 Task: Create new Company, with domain: 'iloveny.com' and type: 'Other'. Add new contact for this company, with mail Id: 'Jaya21Stewart@iloveny.com', First Name: Jaya, Last name:  Stewart, Job Title: 'Network Administrator', Phone Number: '(202) 555-6794'. Change life cycle stage to  Lead and lead status to  Open. Logged in from softage.5@softage.net
Action: Mouse moved to (76, 55)
Screenshot: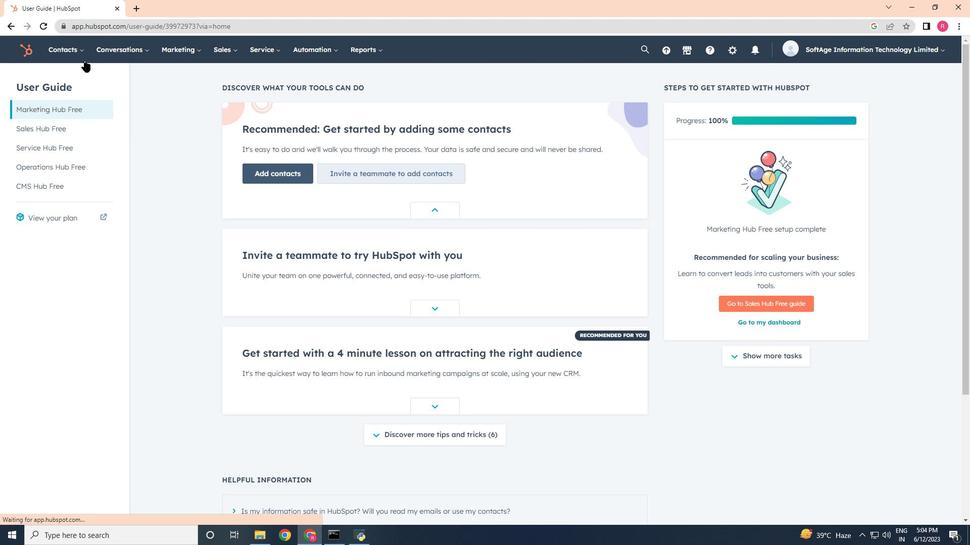 
Action: Mouse pressed left at (76, 55)
Screenshot: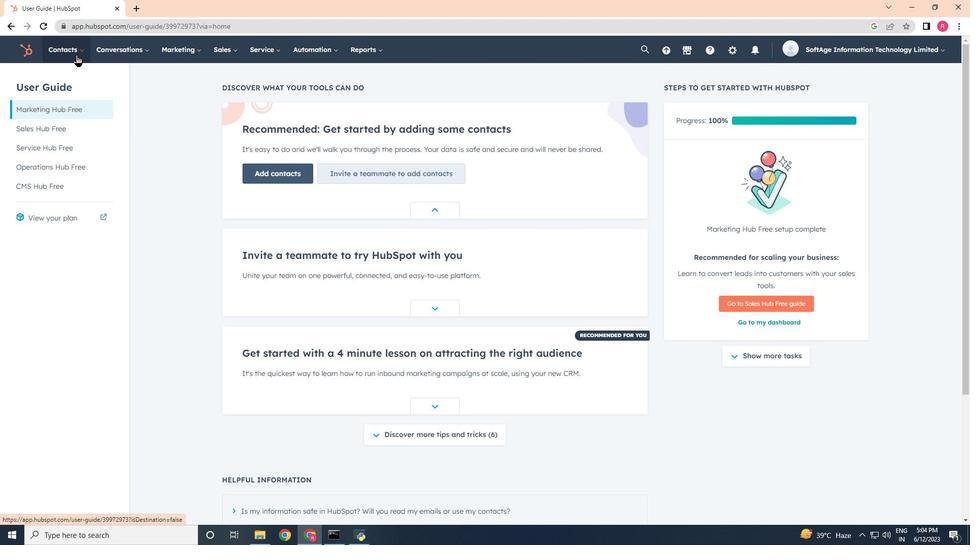 
Action: Mouse moved to (73, 99)
Screenshot: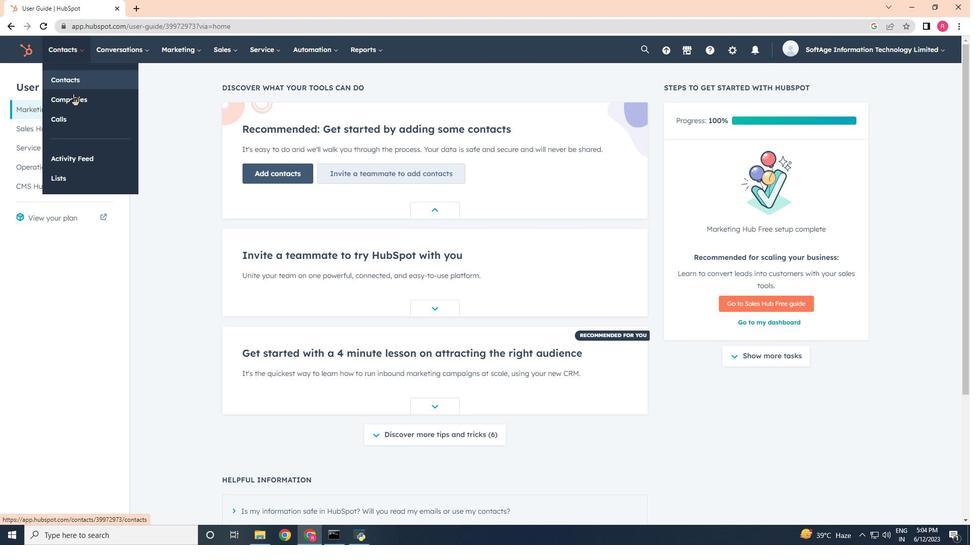 
Action: Mouse pressed left at (73, 99)
Screenshot: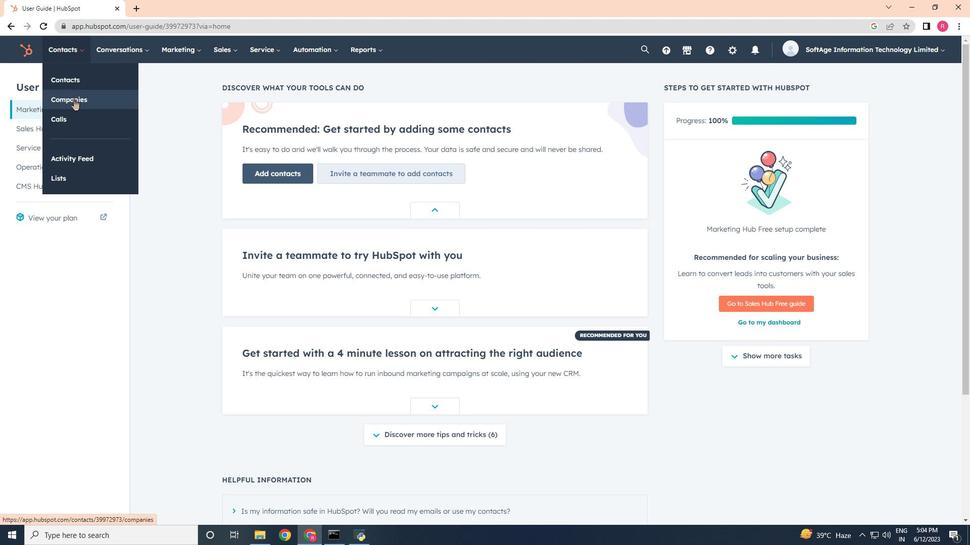 
Action: Mouse moved to (921, 83)
Screenshot: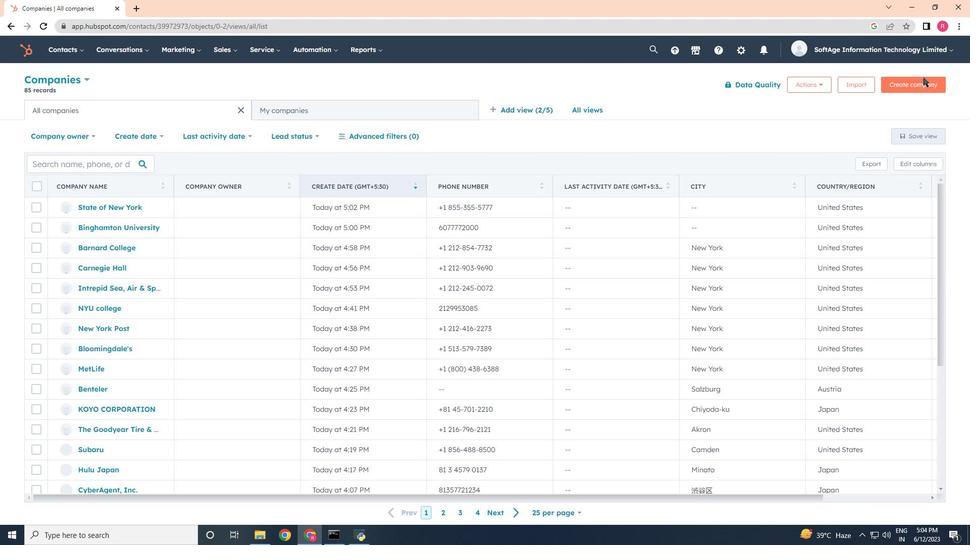 
Action: Mouse pressed left at (921, 83)
Screenshot: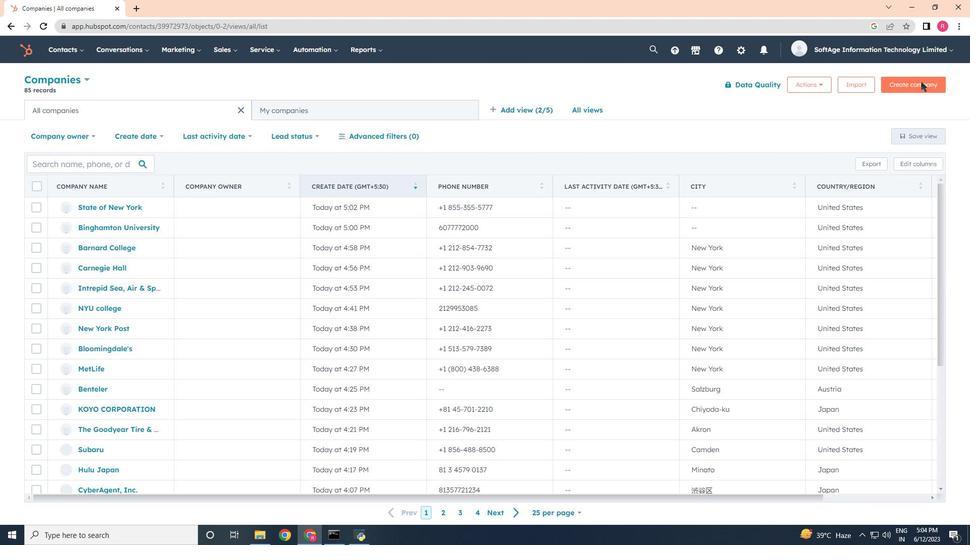 
Action: Mouse moved to (783, 134)
Screenshot: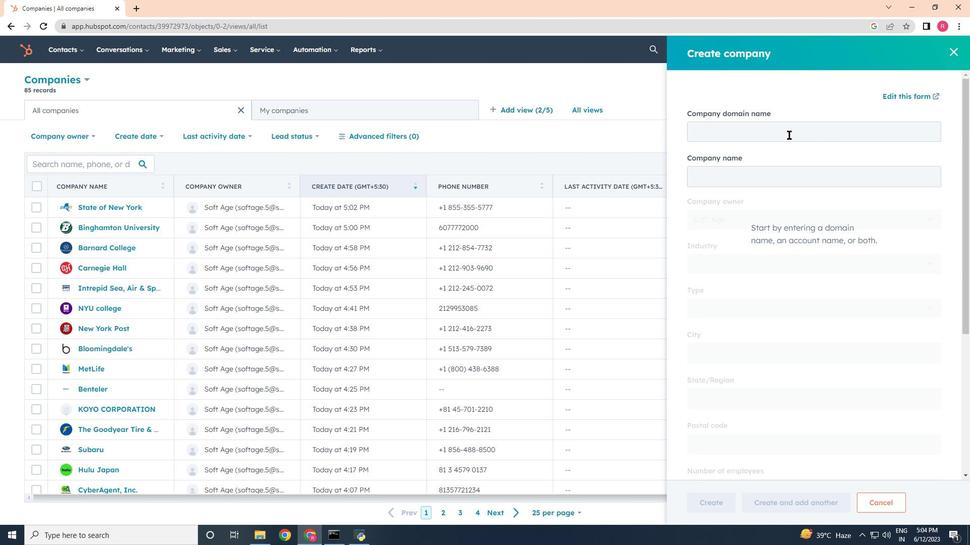 
Action: Mouse pressed left at (783, 134)
Screenshot: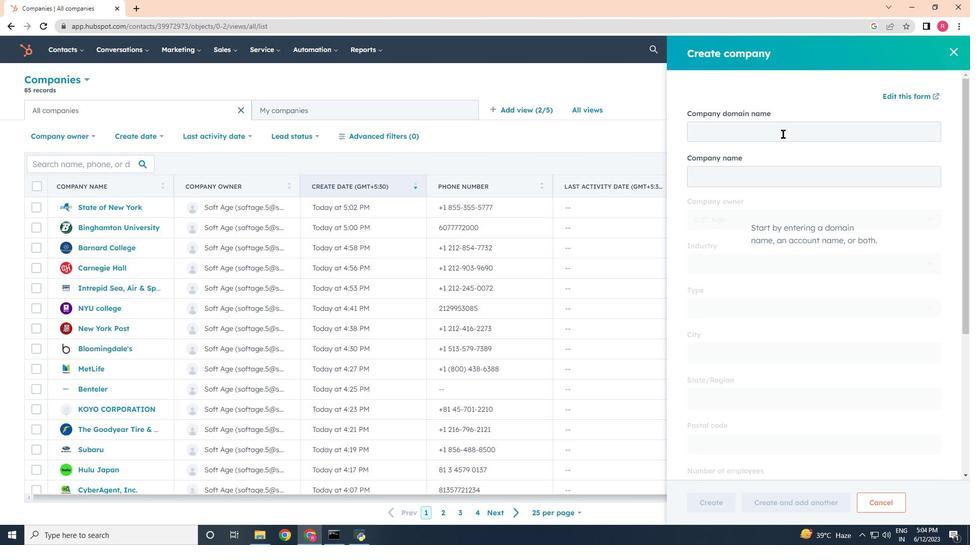 
Action: Key pressed iloveny.com
Screenshot: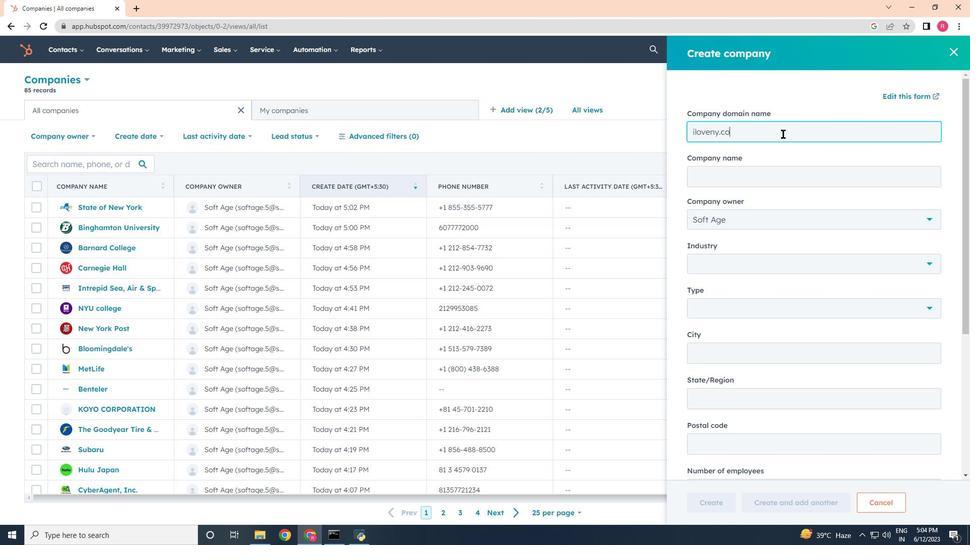 
Action: Mouse moved to (753, 306)
Screenshot: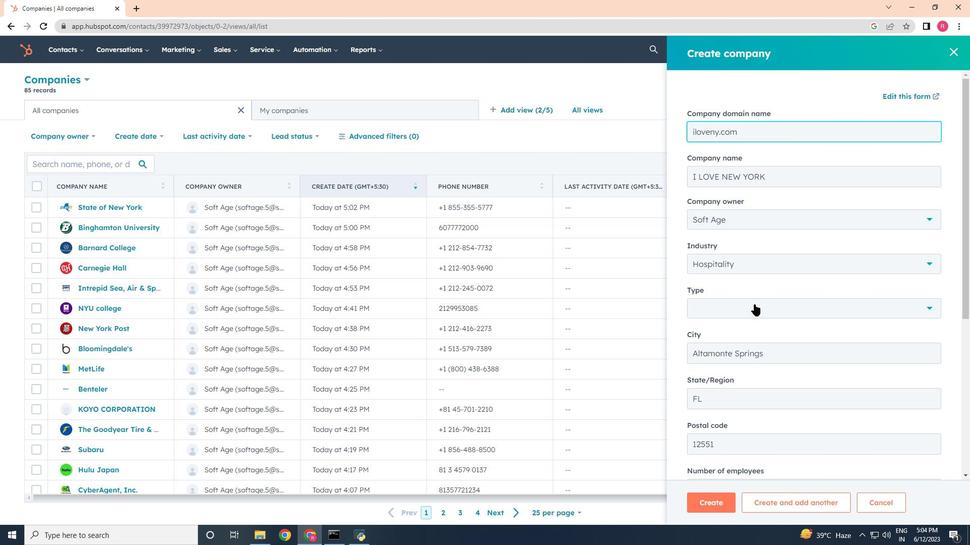 
Action: Mouse pressed left at (753, 306)
Screenshot: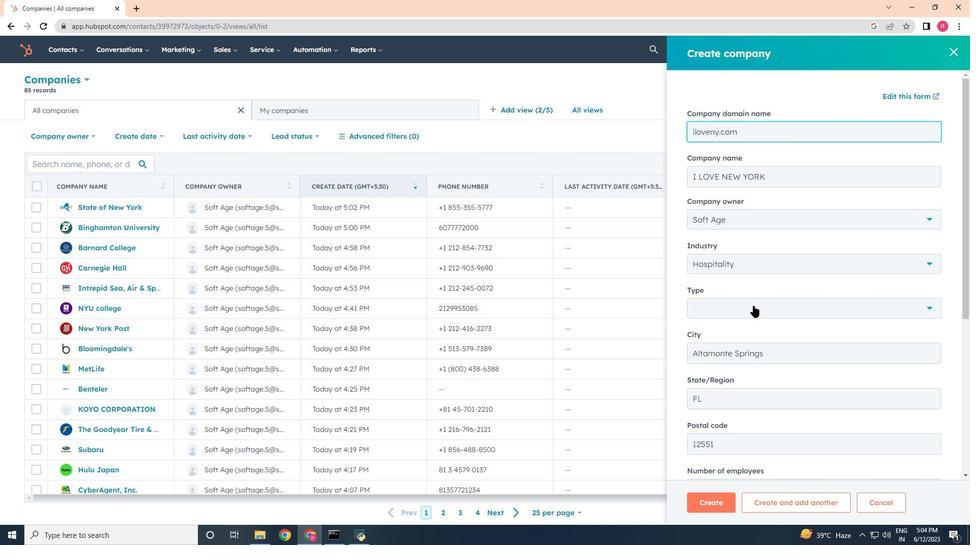 
Action: Mouse moved to (709, 442)
Screenshot: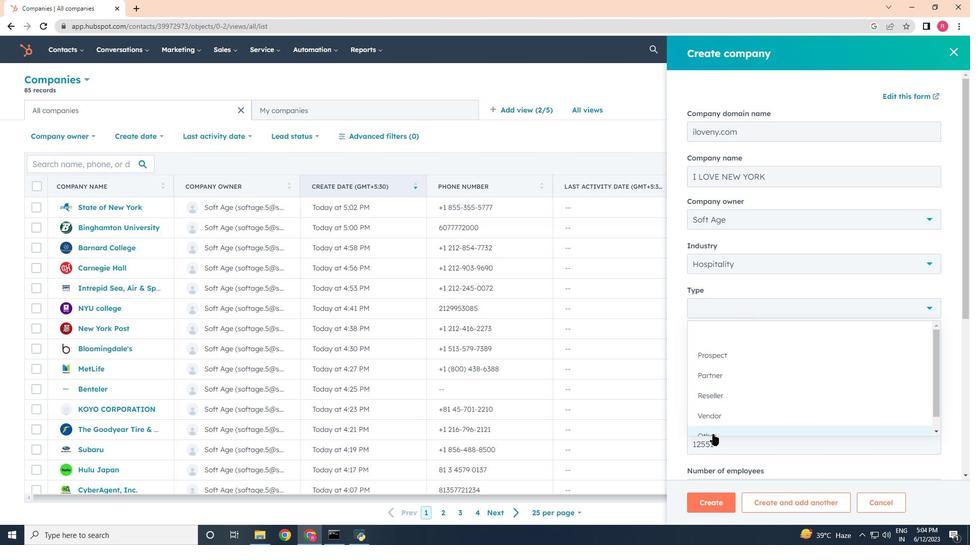 
Action: Mouse pressed left at (709, 442)
Screenshot: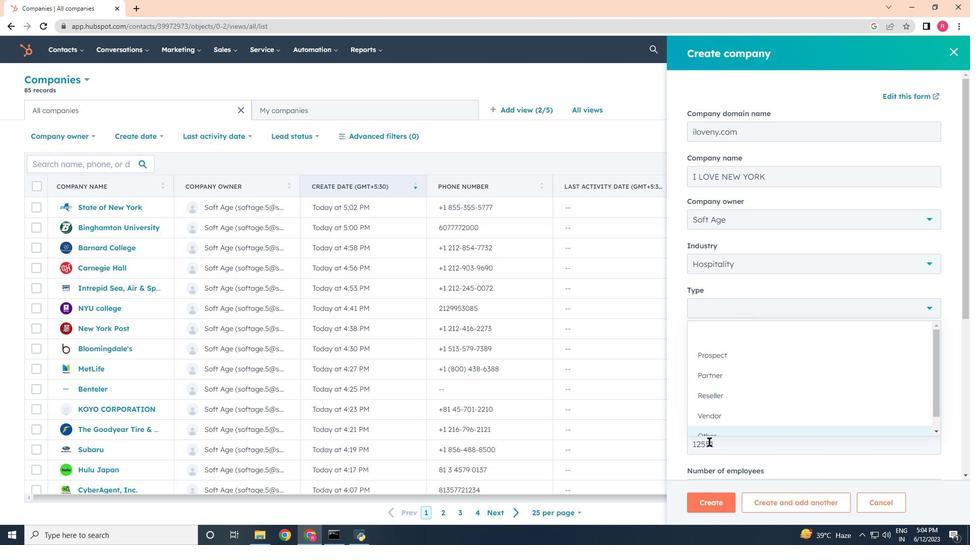 
Action: Mouse moved to (726, 384)
Screenshot: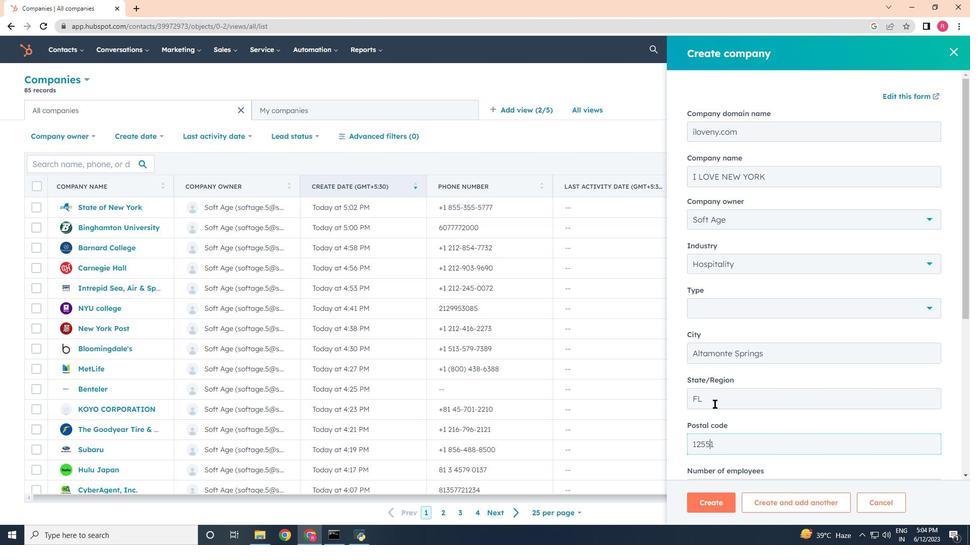 
Action: Mouse scrolled (726, 384) with delta (0, 0)
Screenshot: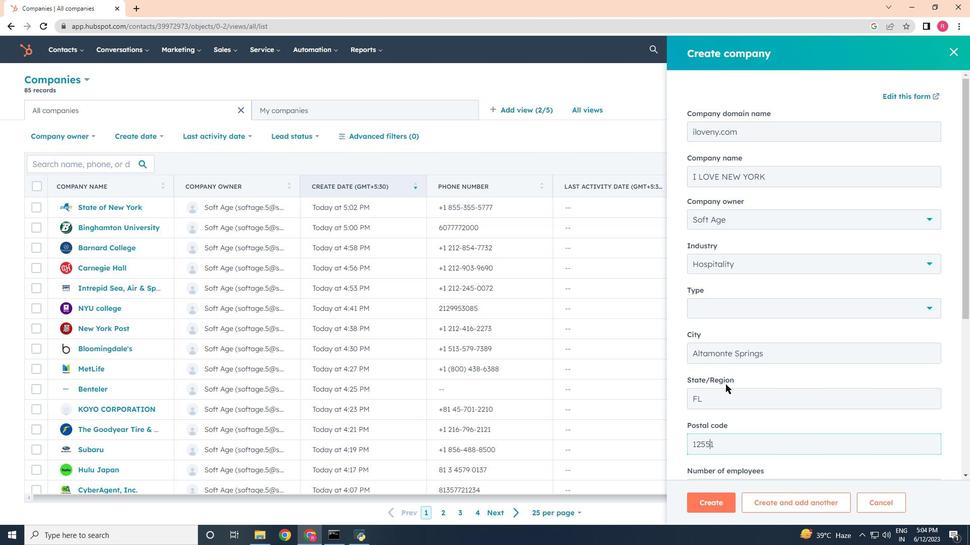 
Action: Mouse scrolled (726, 384) with delta (0, 0)
Screenshot: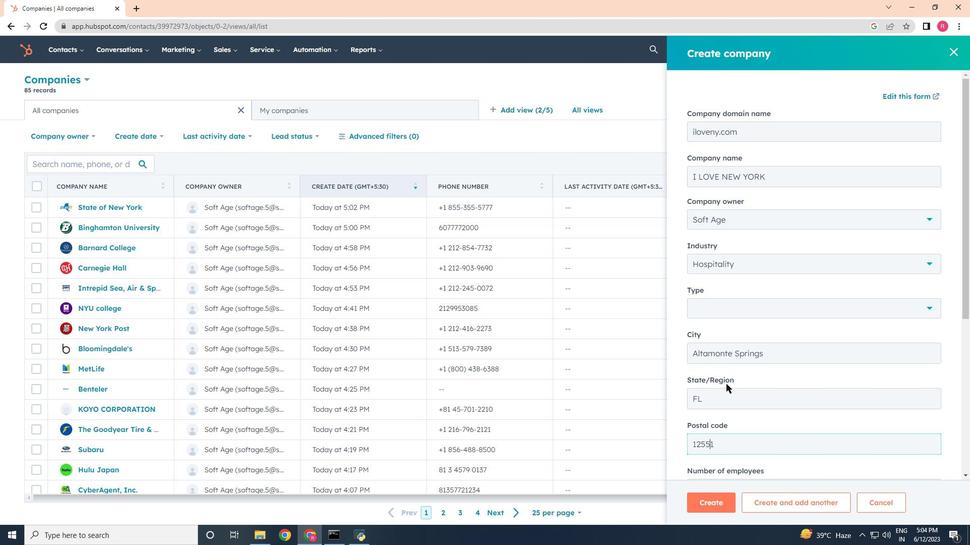 
Action: Mouse scrolled (726, 384) with delta (0, 0)
Screenshot: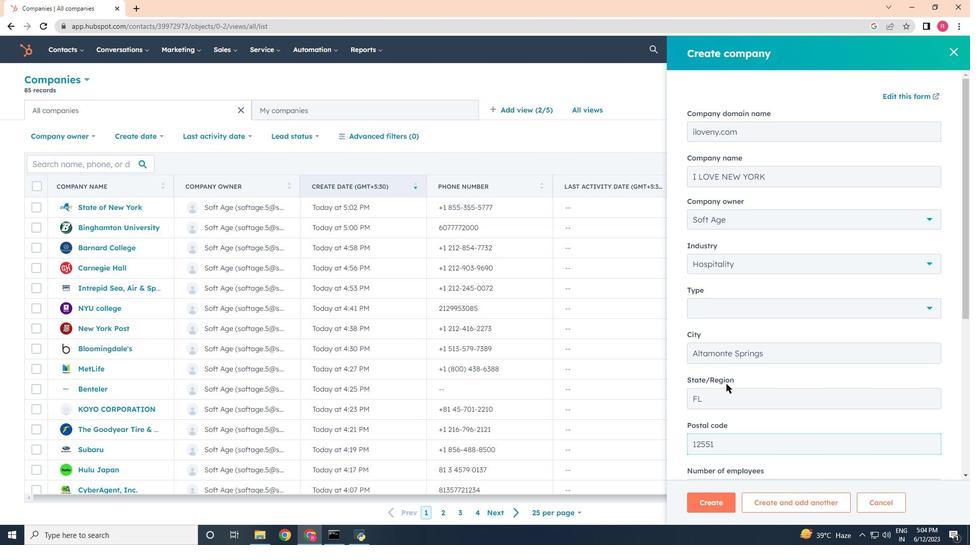 
Action: Mouse scrolled (726, 384) with delta (0, 0)
Screenshot: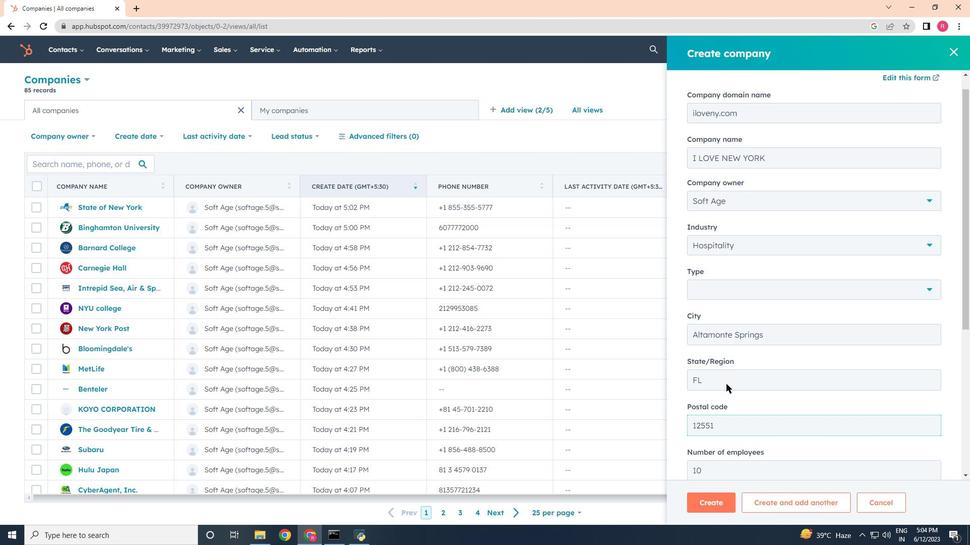 
Action: Mouse moved to (727, 383)
Screenshot: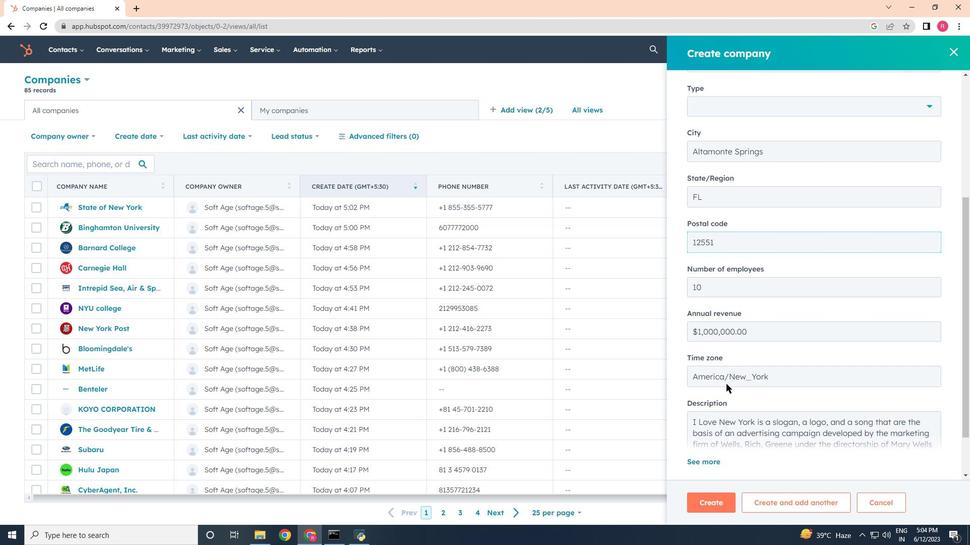 
Action: Mouse scrolled (727, 383) with delta (0, 0)
Screenshot: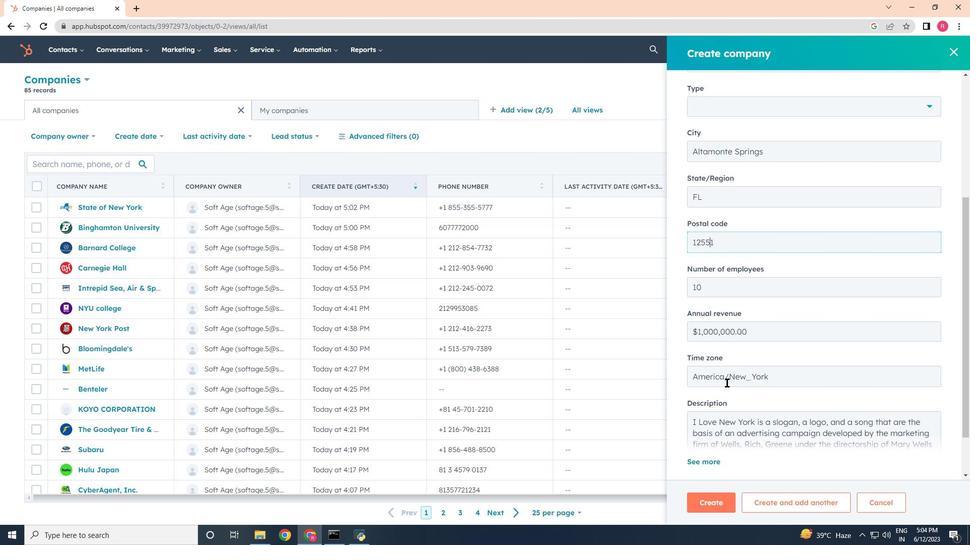
Action: Mouse scrolled (727, 383) with delta (0, 0)
Screenshot: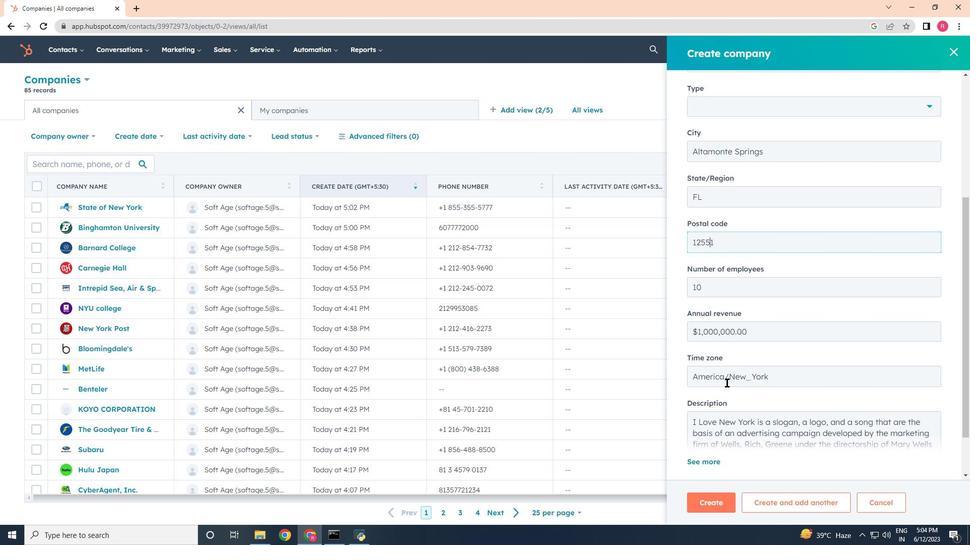 
Action: Mouse moved to (705, 496)
Screenshot: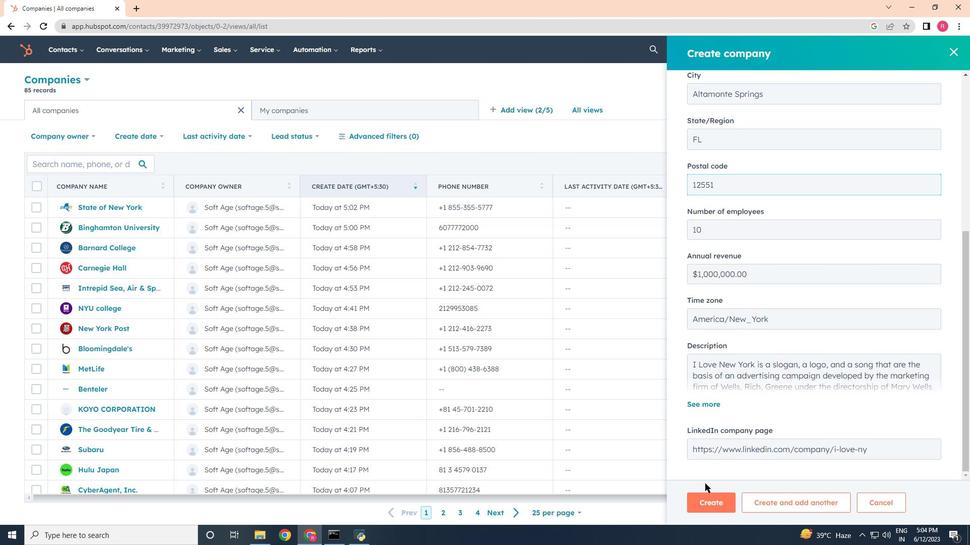 
Action: Mouse pressed left at (705, 496)
Screenshot: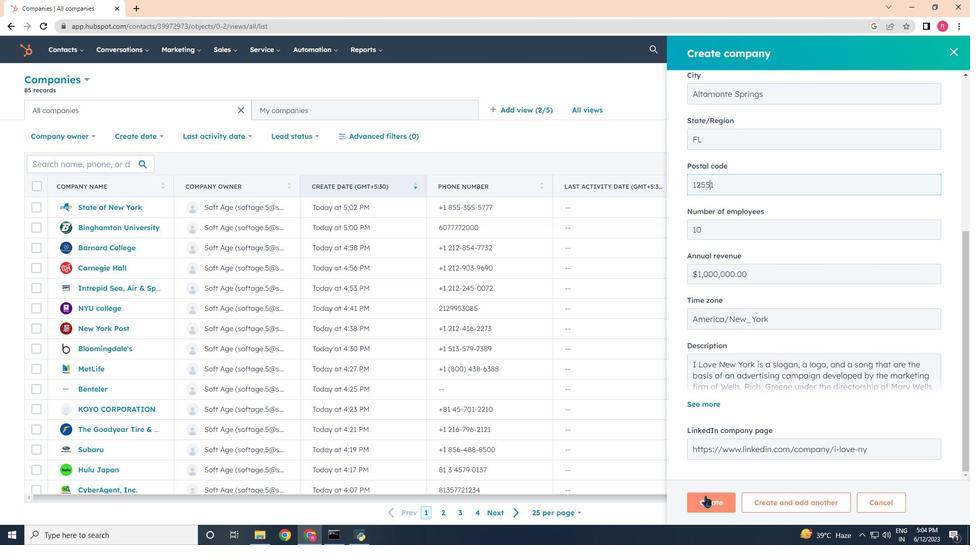 
Action: Mouse moved to (688, 323)
Screenshot: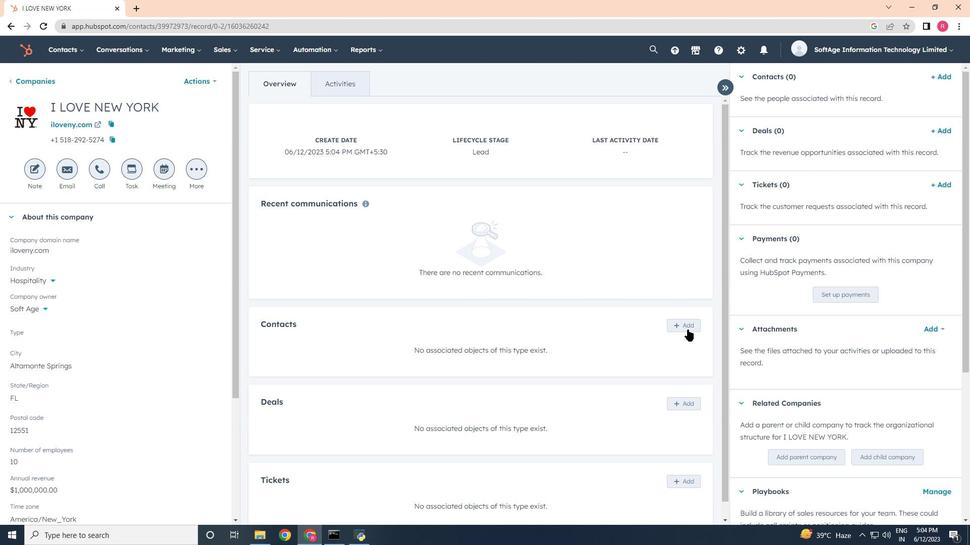 
Action: Mouse pressed left at (688, 323)
Screenshot: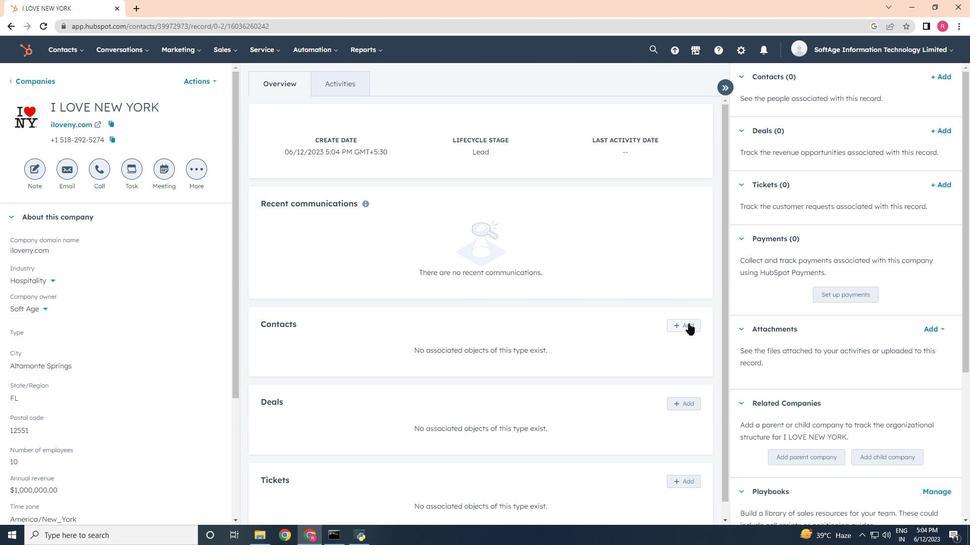
Action: Mouse moved to (739, 108)
Screenshot: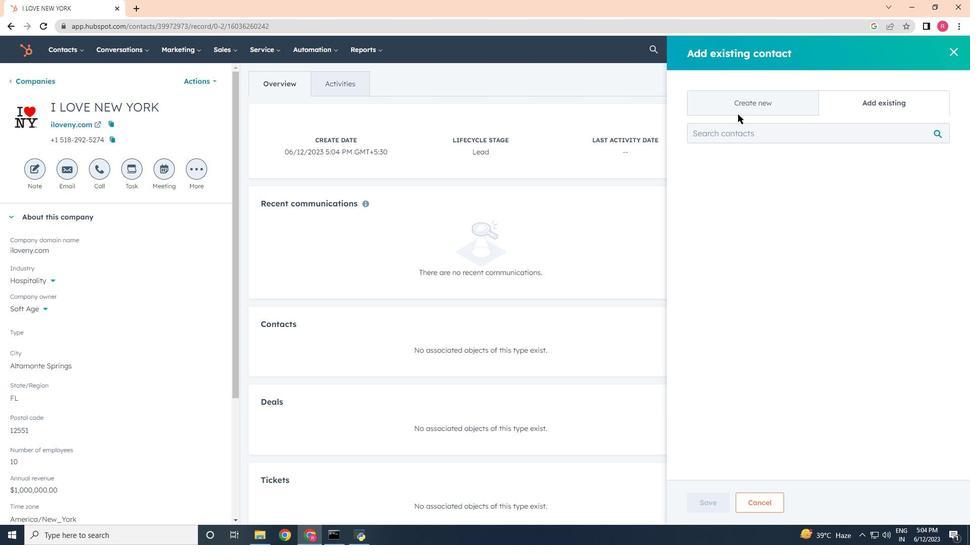 
Action: Mouse pressed left at (739, 108)
Screenshot: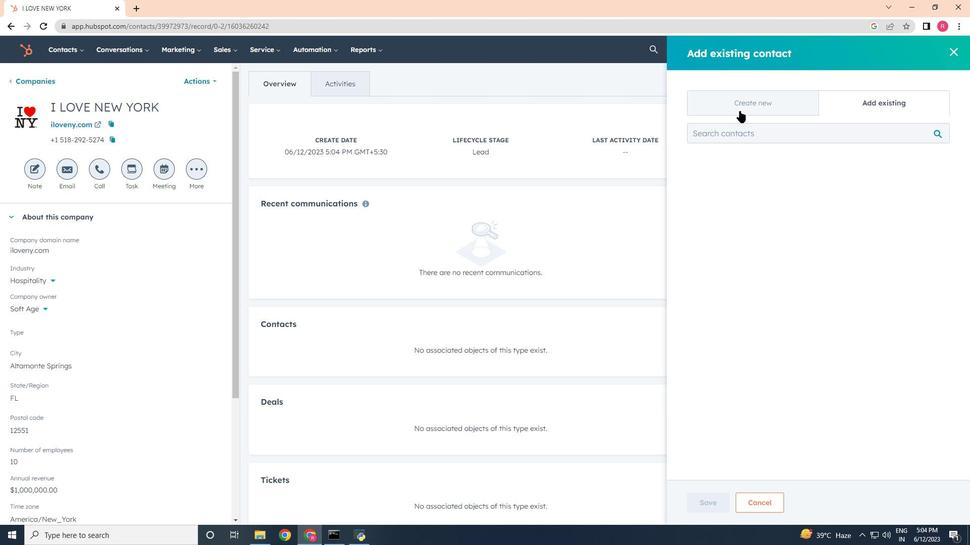 
Action: Mouse moved to (737, 166)
Screenshot: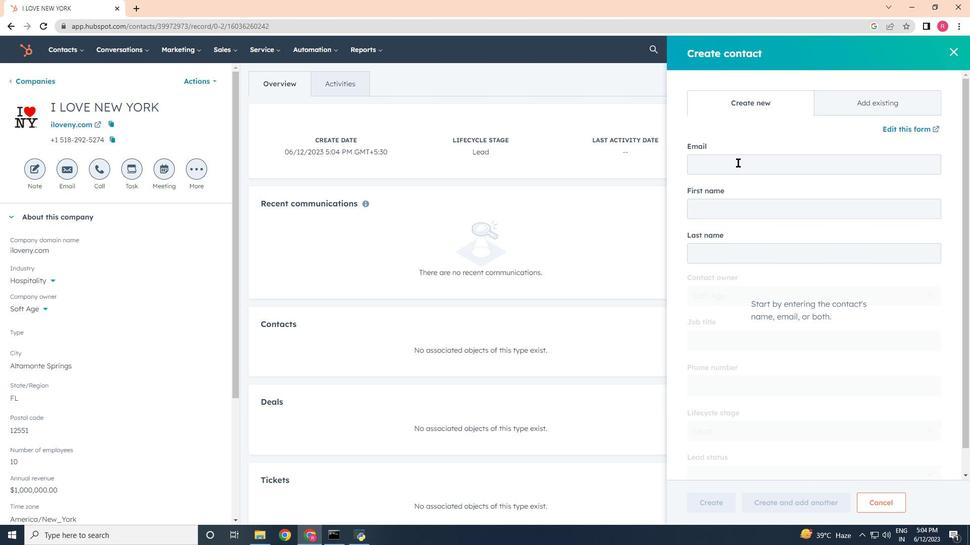 
Action: Mouse pressed left at (737, 166)
Screenshot: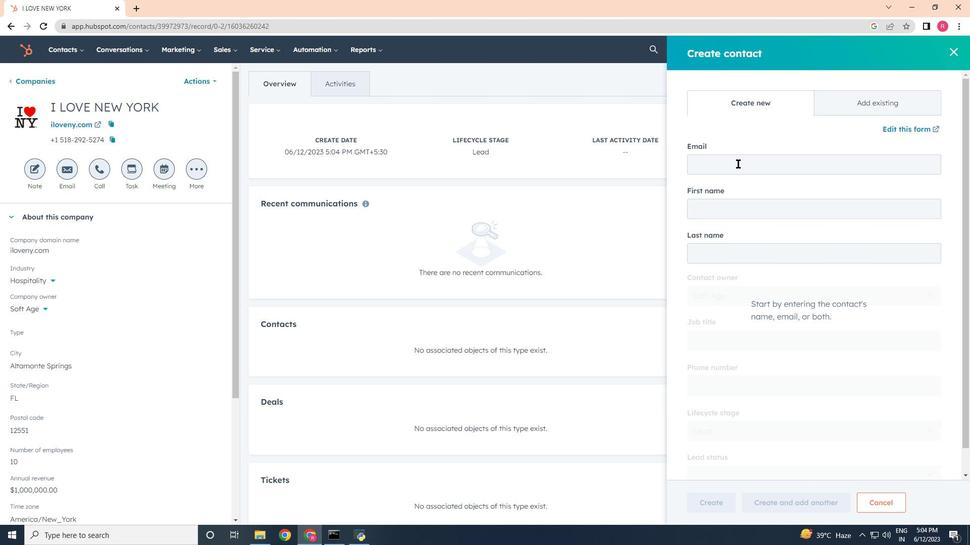 
Action: Key pressed <Key.shift>Jaya21<Key.shift>Stewarrt<Key.backspace><Key.backspace>t<Key.shift><Key.shift><Key.shift><Key.shift>@iloveny.com
Screenshot: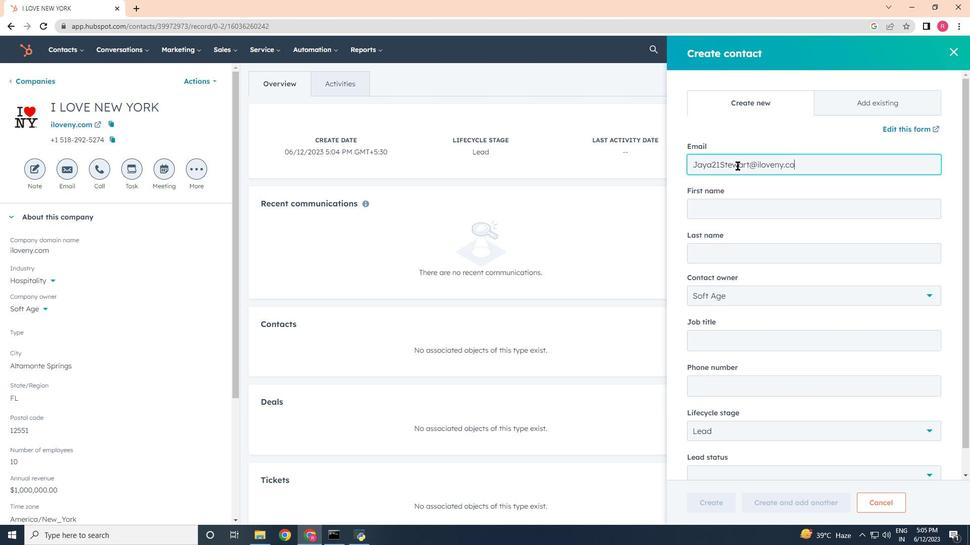 
Action: Mouse moved to (739, 212)
Screenshot: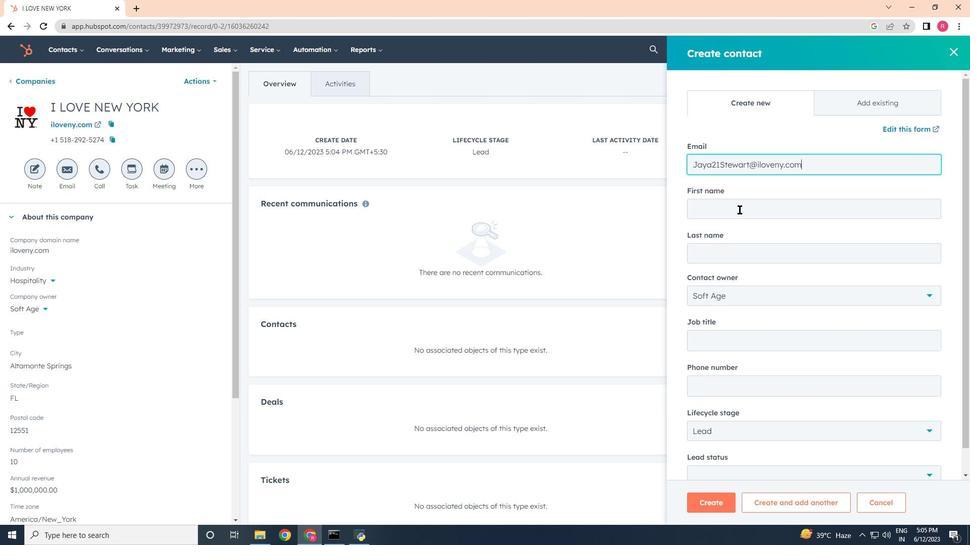 
Action: Mouse pressed left at (739, 212)
Screenshot: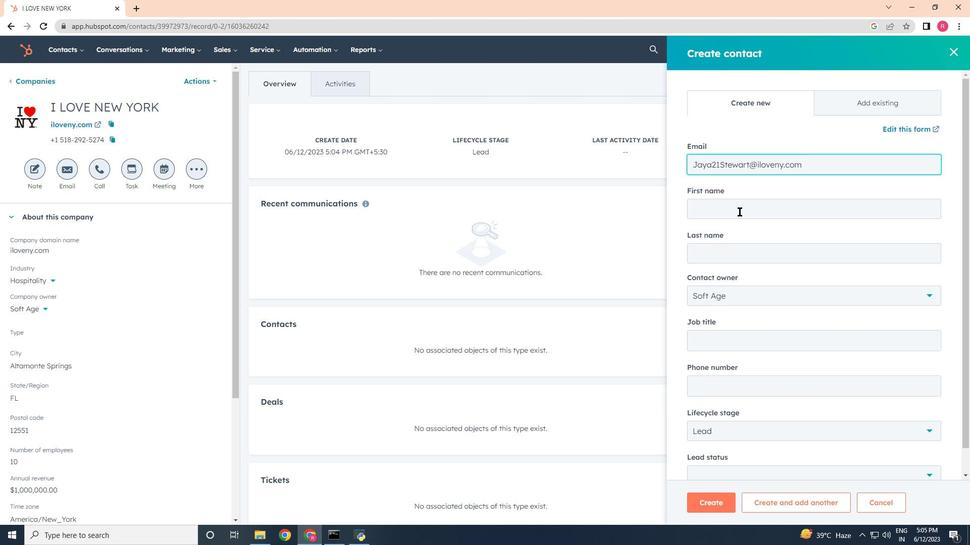 
Action: Mouse moved to (736, 210)
Screenshot: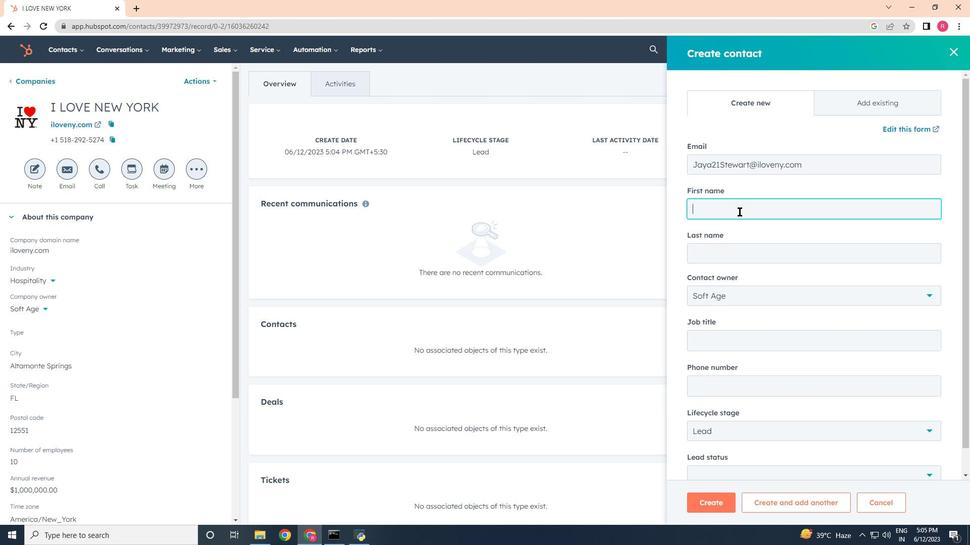 
Action: Key pressed <Key.shift>Jaya<Key.tab><Key.shift>Stewart
Screenshot: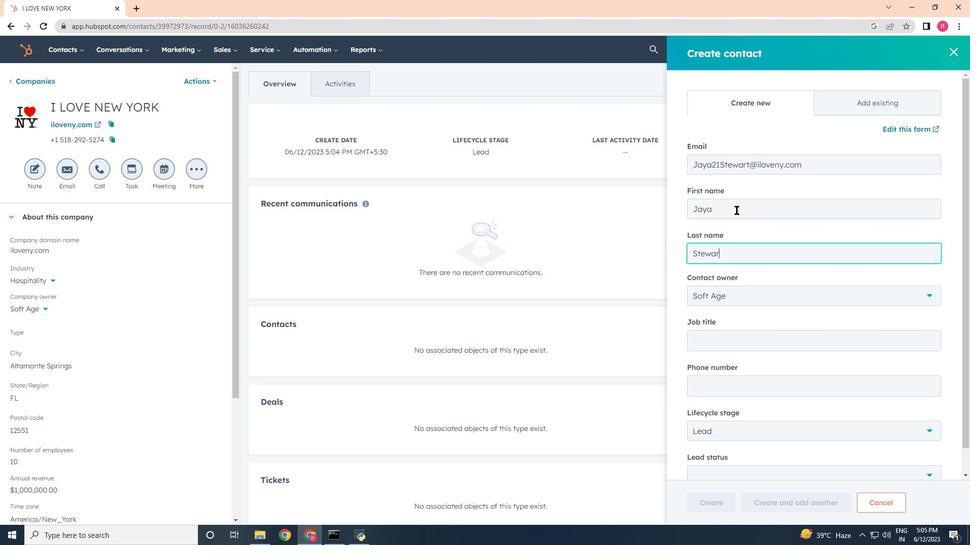 
Action: Mouse moved to (709, 347)
Screenshot: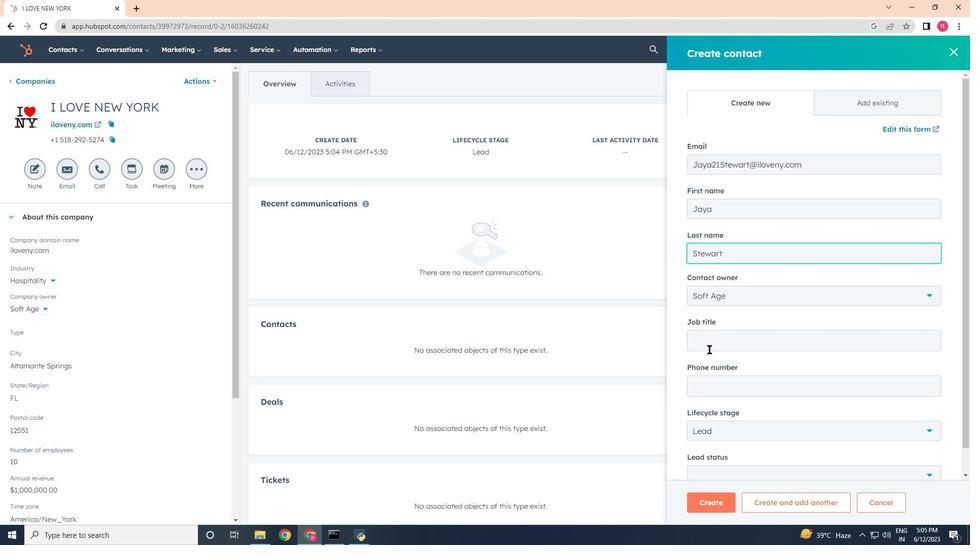 
Action: Mouse pressed left at (709, 347)
Screenshot: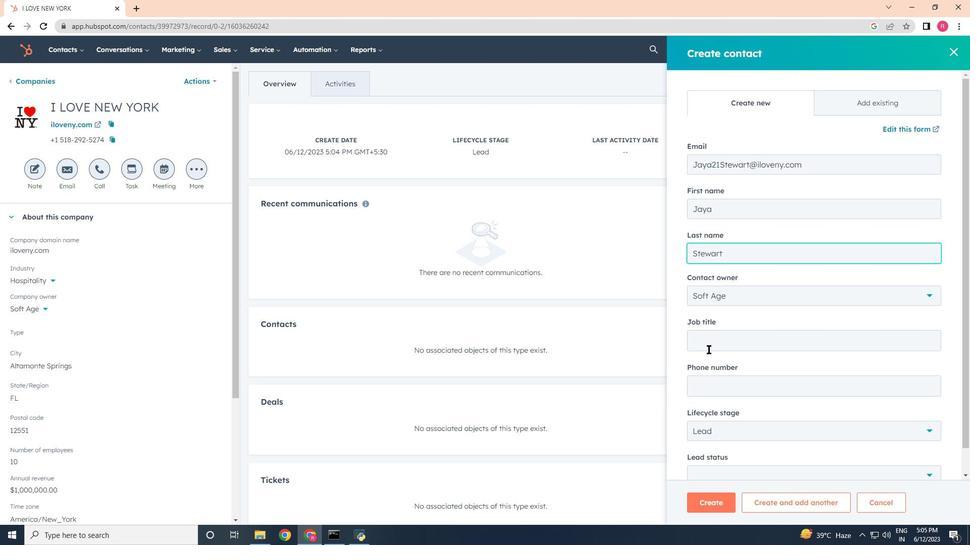 
Action: Key pressed <Key.shift><Key.shift><Key.shift>Network<Key.space><Key.shift>Administrator
Screenshot: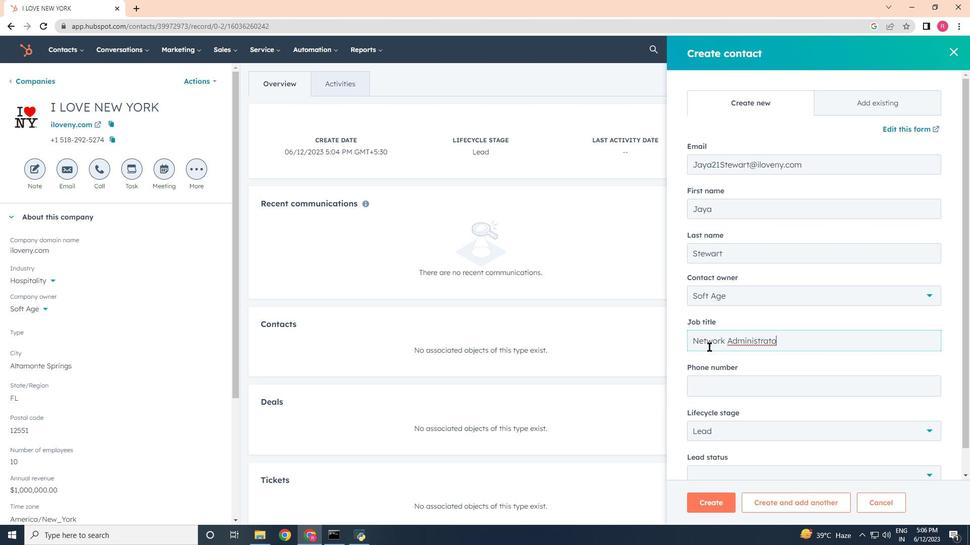 
Action: Mouse moved to (722, 392)
Screenshot: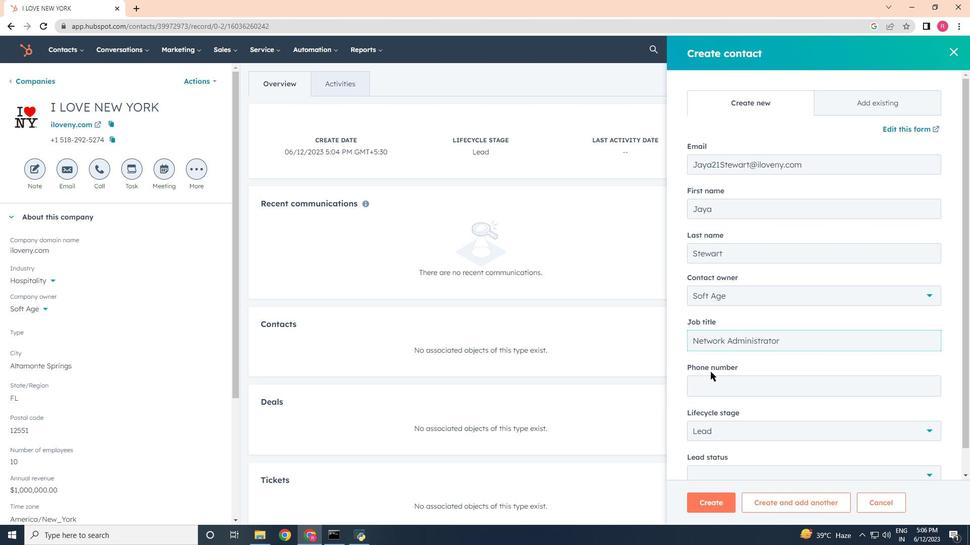 
Action: Mouse pressed left at (722, 392)
Screenshot: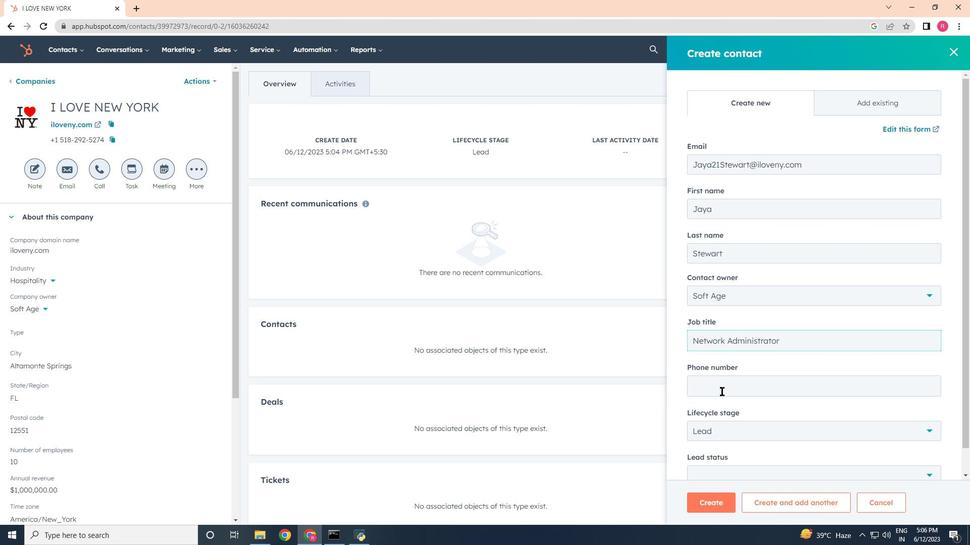 
Action: Key pressed 2025556794
Screenshot: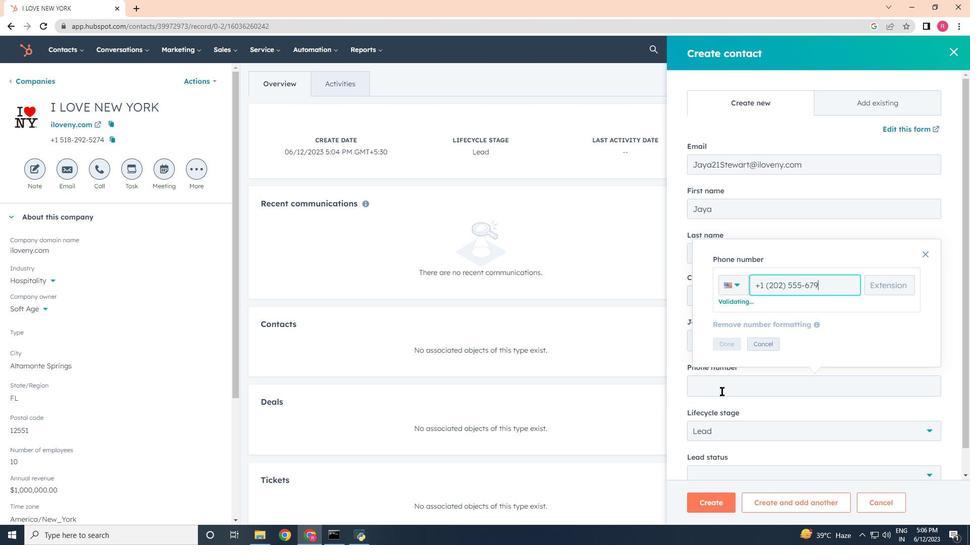 
Action: Mouse moved to (728, 349)
Screenshot: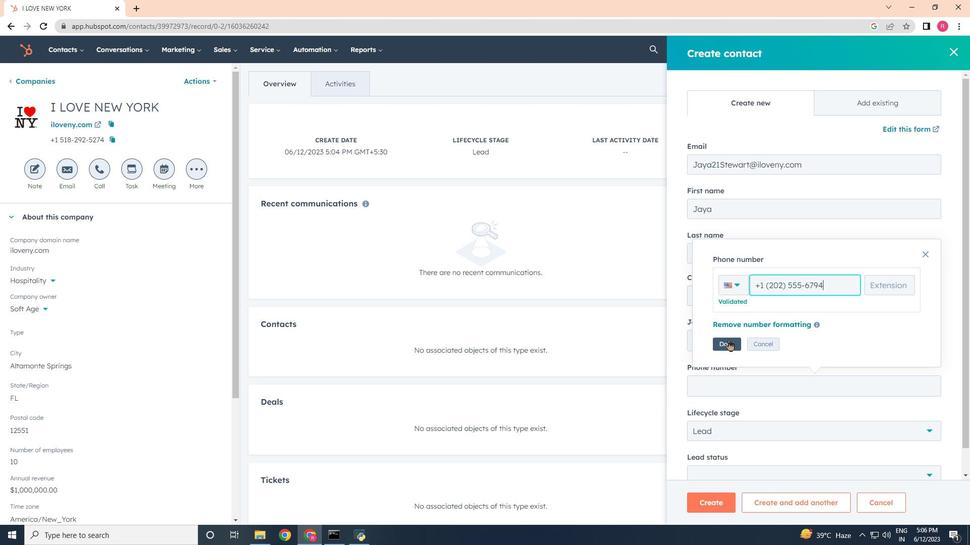 
Action: Mouse pressed left at (728, 349)
Screenshot: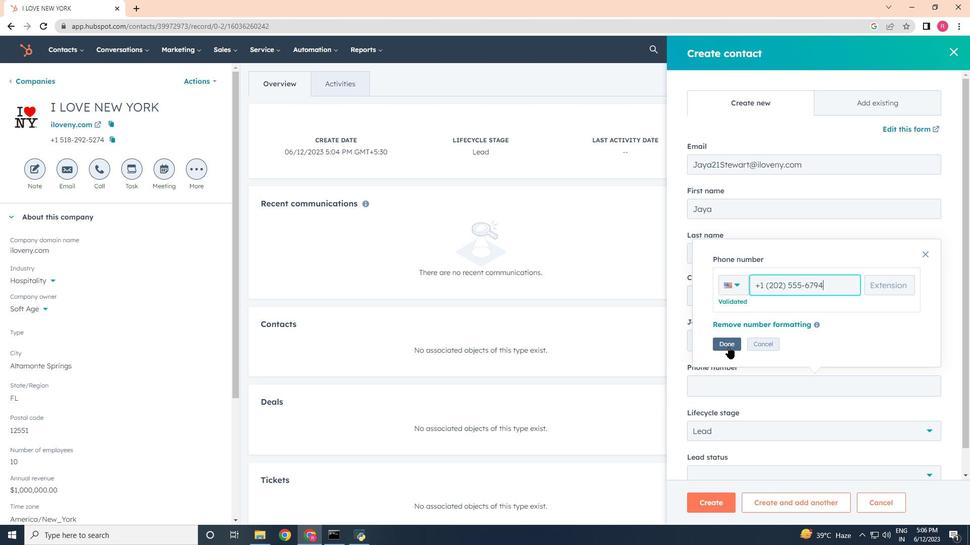 
Action: Mouse moved to (715, 460)
Screenshot: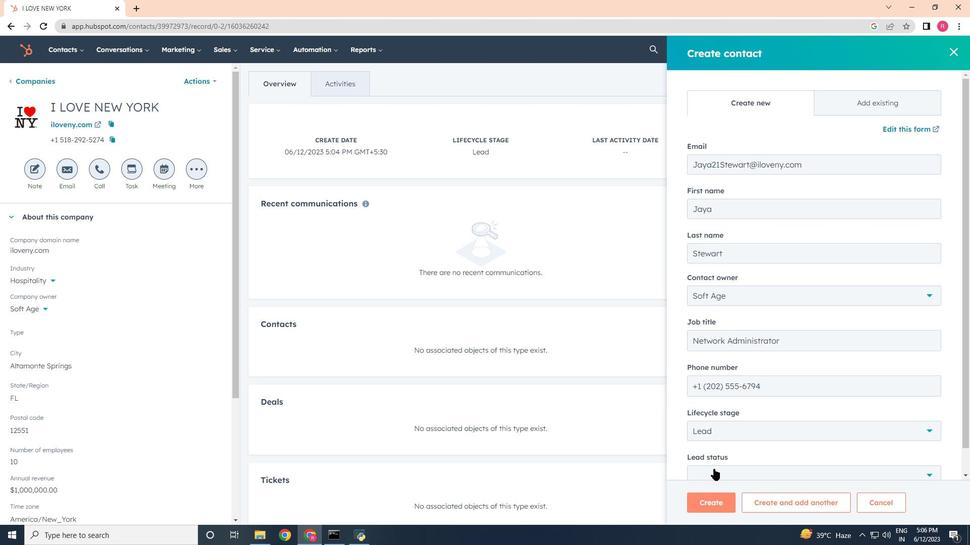 
Action: Mouse scrolled (715, 460) with delta (0, 0)
Screenshot: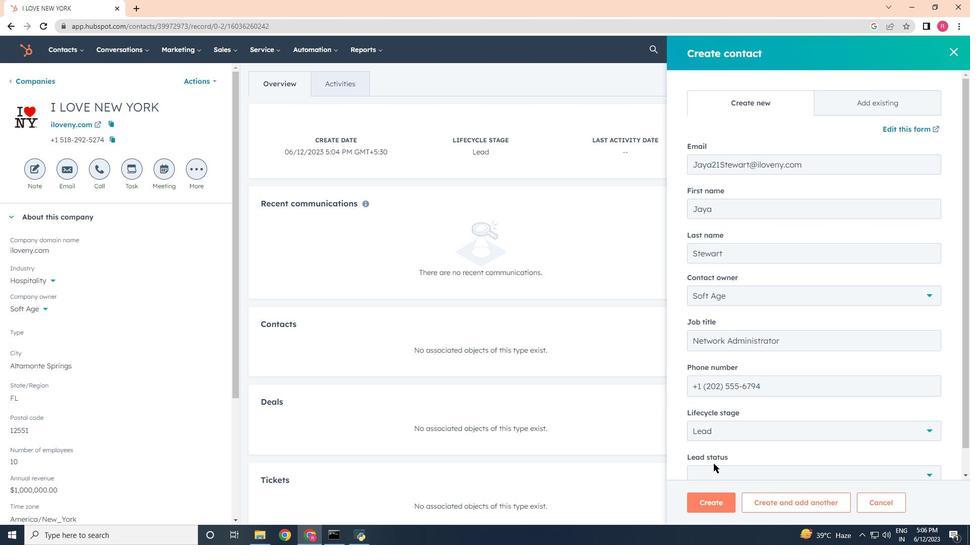 
Action: Mouse scrolled (715, 460) with delta (0, 0)
Screenshot: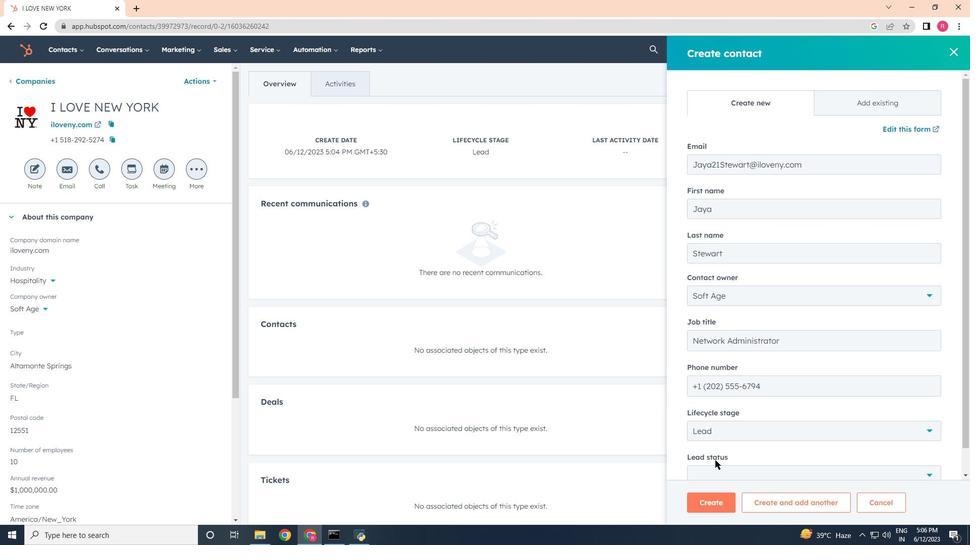 
Action: Mouse moved to (762, 404)
Screenshot: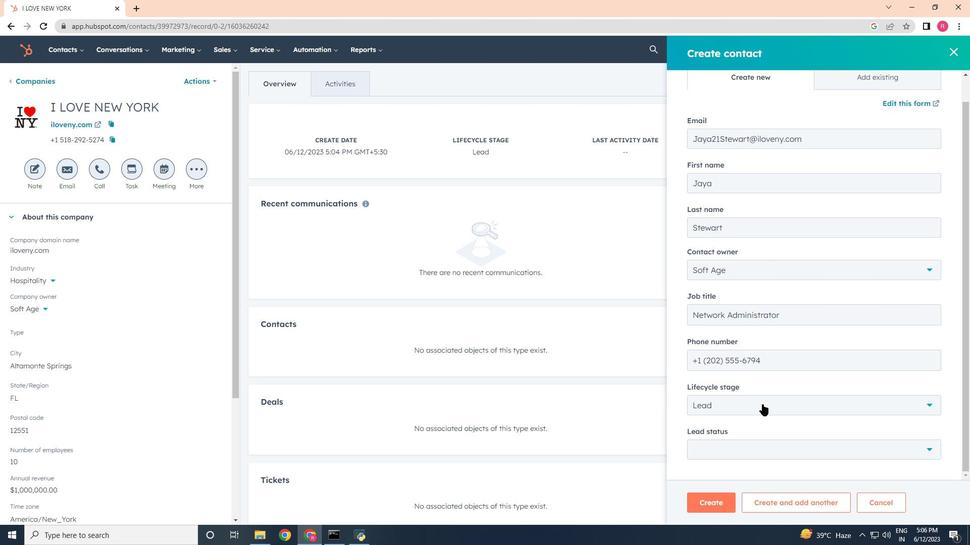 
Action: Mouse pressed left at (762, 404)
Screenshot: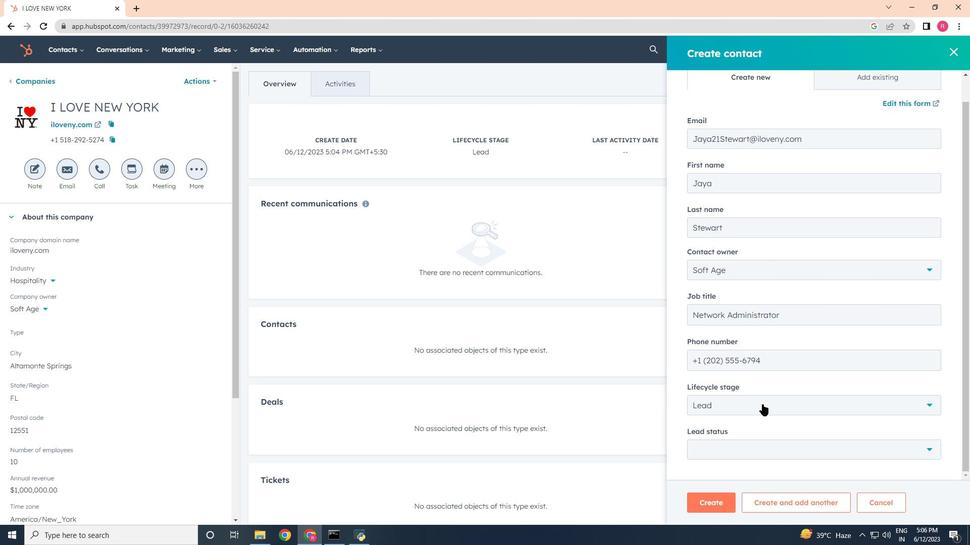 
Action: Mouse moved to (712, 317)
Screenshot: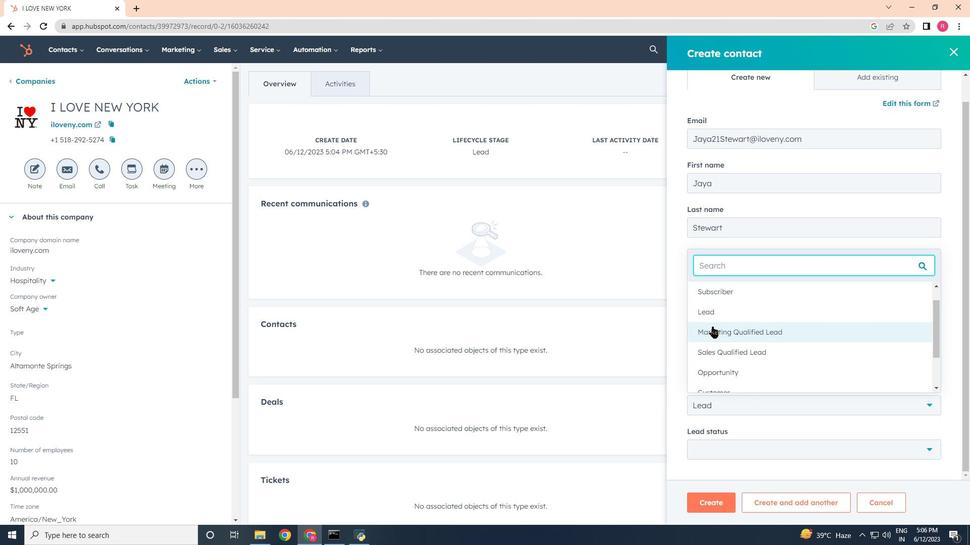 
Action: Mouse pressed left at (712, 317)
Screenshot: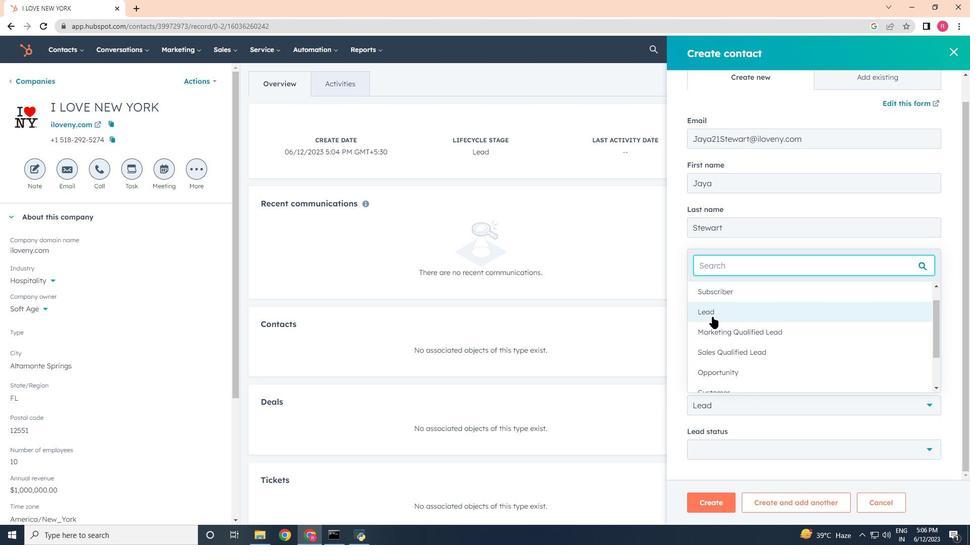 
Action: Mouse moved to (719, 448)
Screenshot: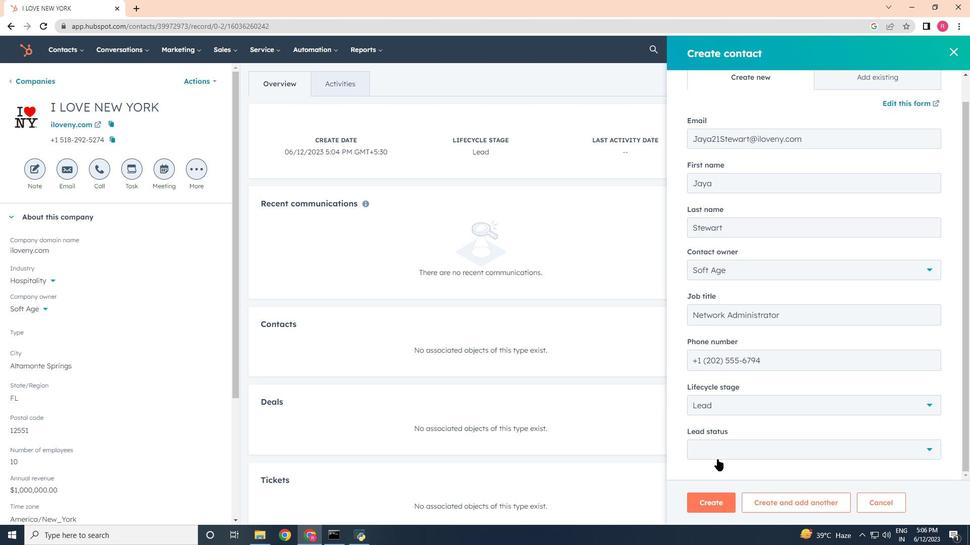 
Action: Mouse pressed left at (719, 448)
Screenshot: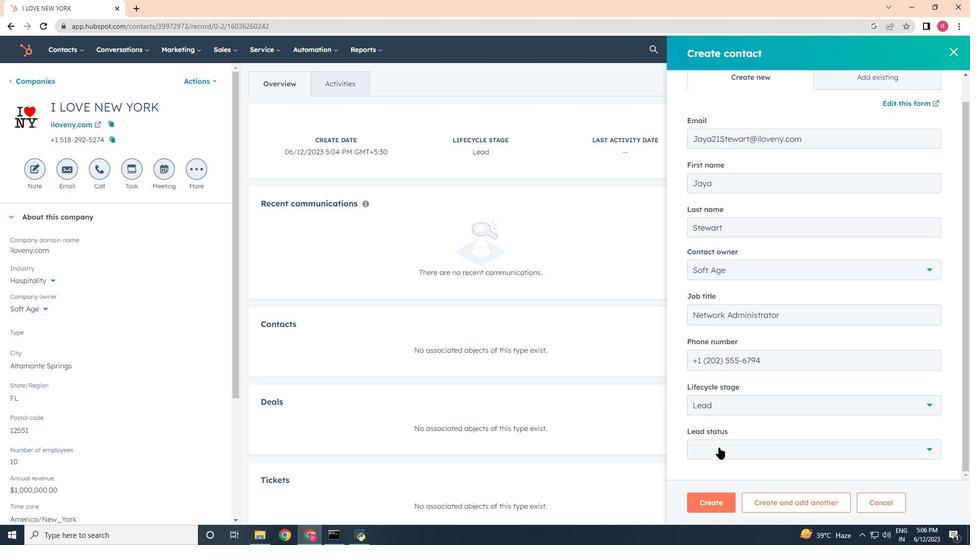 
Action: Mouse moved to (716, 381)
Screenshot: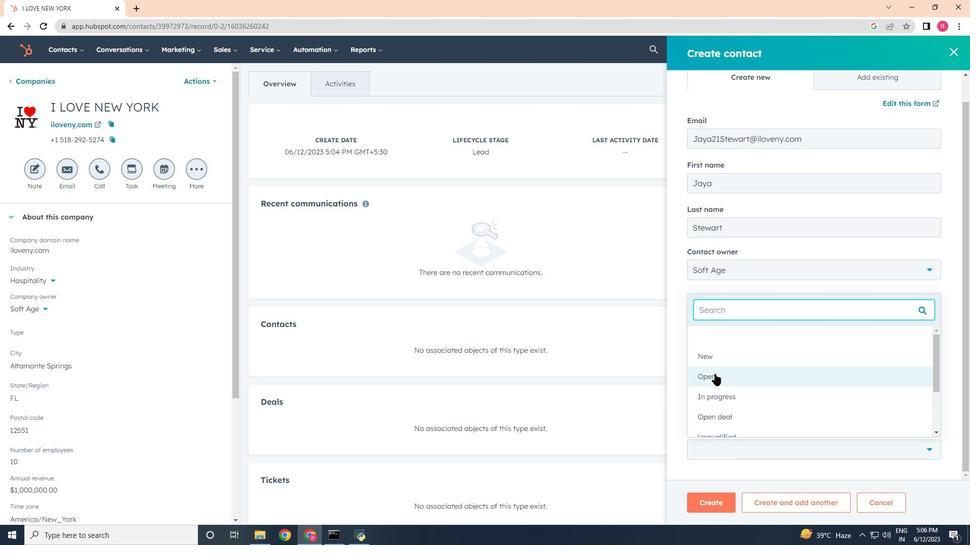 
Action: Mouse pressed left at (716, 381)
Screenshot: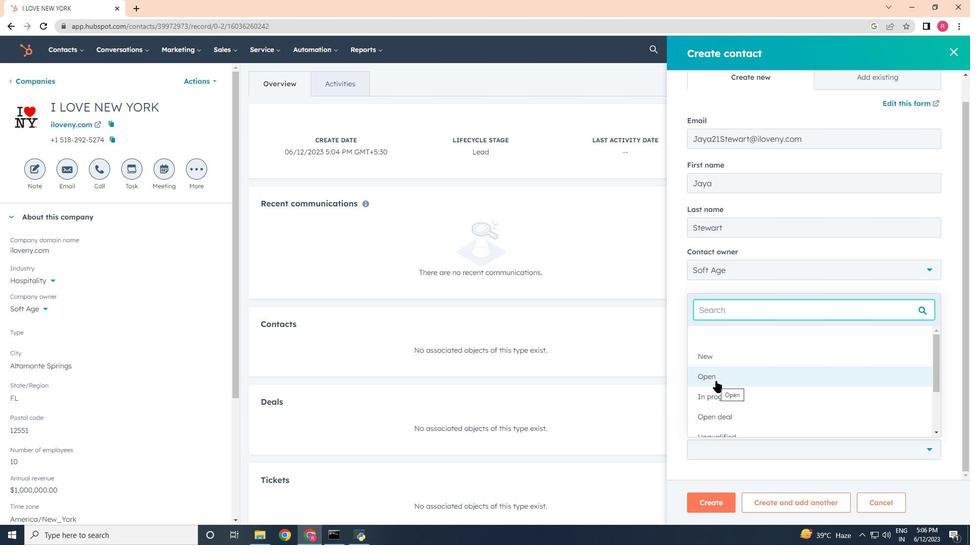 
Action: Mouse moved to (722, 435)
Screenshot: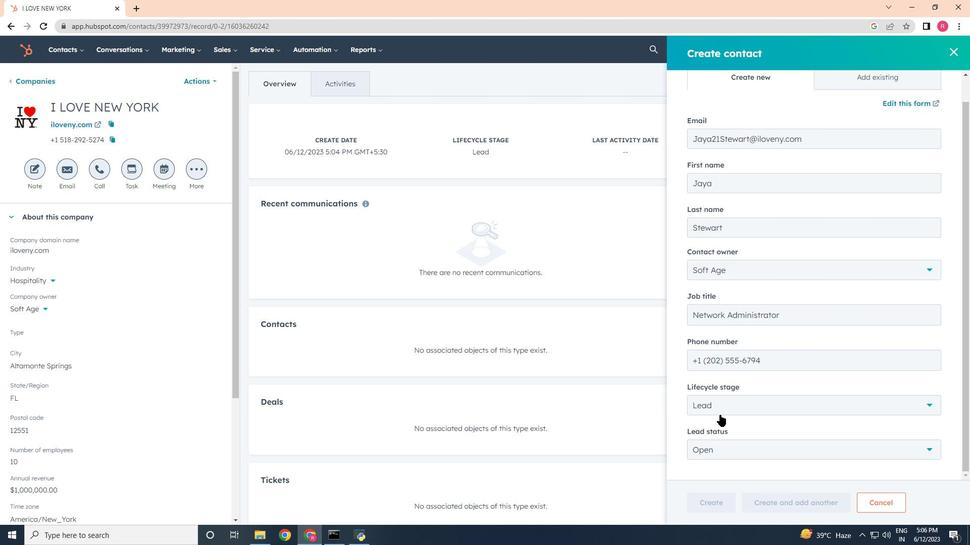 
Action: Mouse scrolled (722, 434) with delta (0, 0)
Screenshot: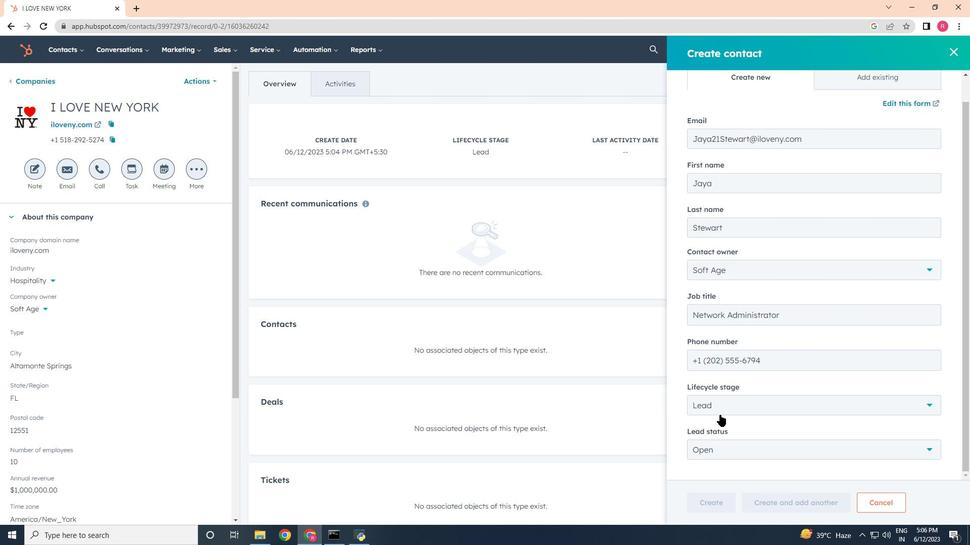 
Action: Mouse moved to (722, 437)
Screenshot: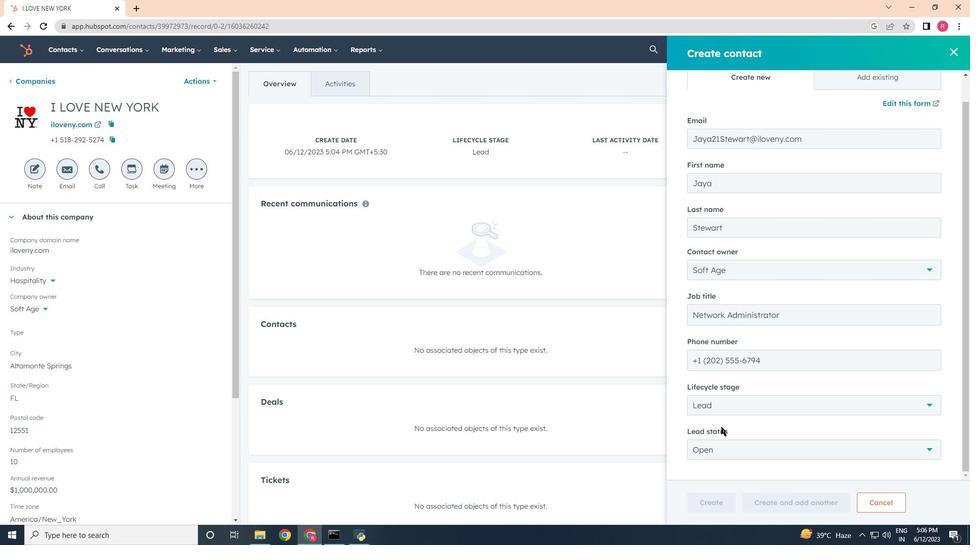 
Action: Mouse scrolled (722, 436) with delta (0, 0)
Screenshot: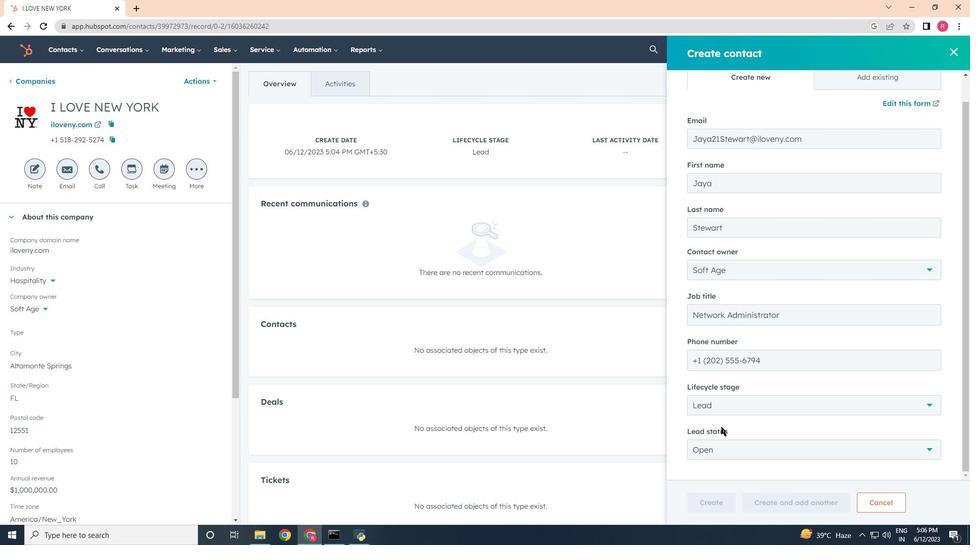 
Action: Mouse moved to (723, 438)
Screenshot: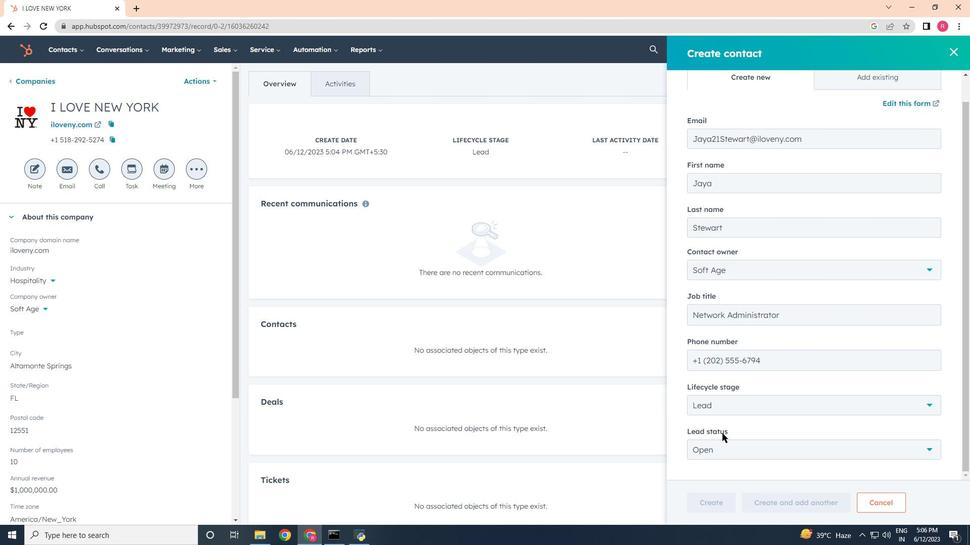 
Action: Mouse scrolled (723, 437) with delta (0, 0)
Screenshot: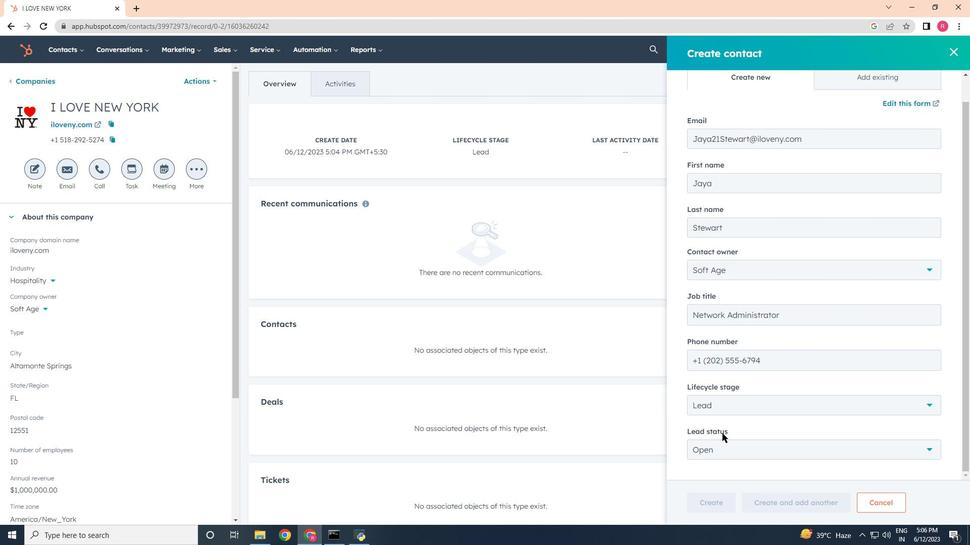 
Action: Mouse moved to (743, 470)
Screenshot: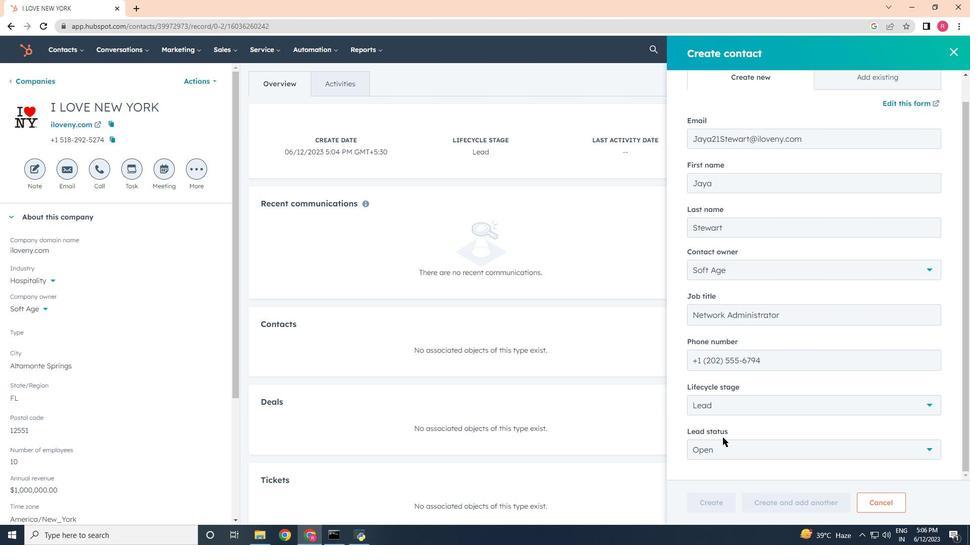 
Action: Mouse scrolled (725, 439) with delta (0, 0)
Screenshot: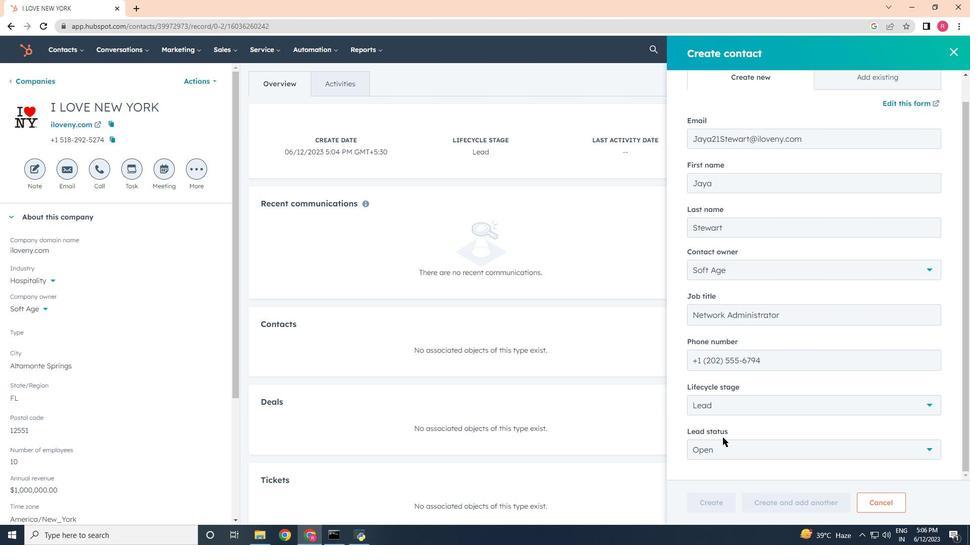 
Action: Mouse moved to (720, 507)
Screenshot: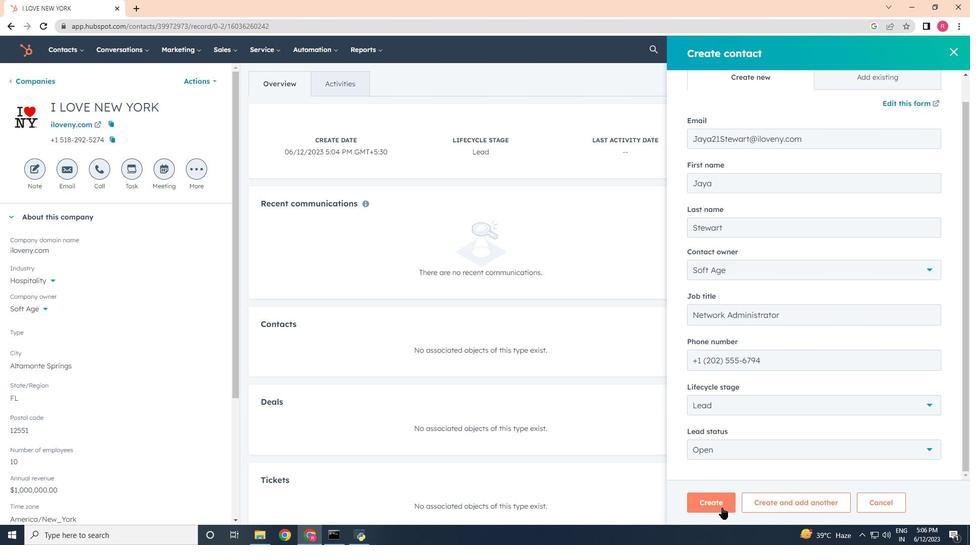 
Action: Mouse pressed left at (720, 507)
Screenshot: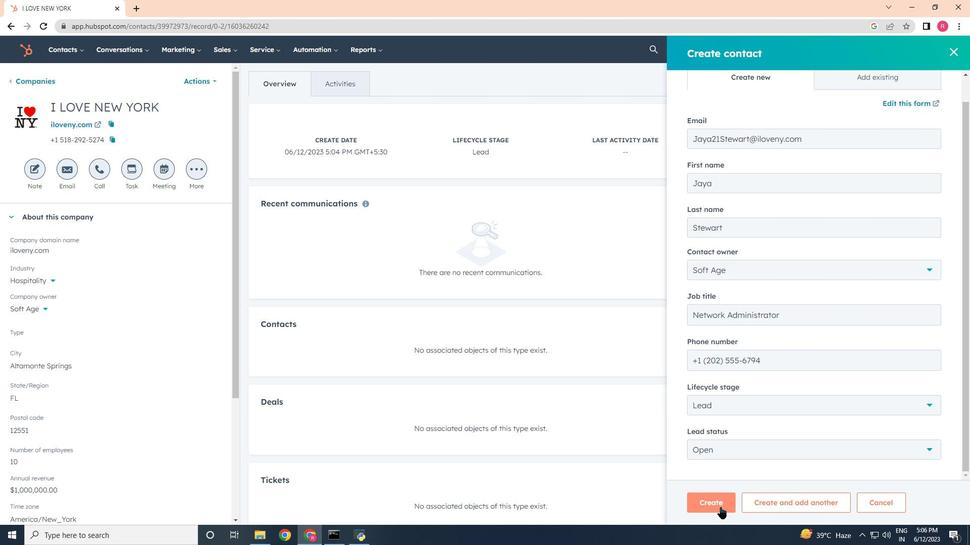 
Action: Mouse moved to (727, 494)
Screenshot: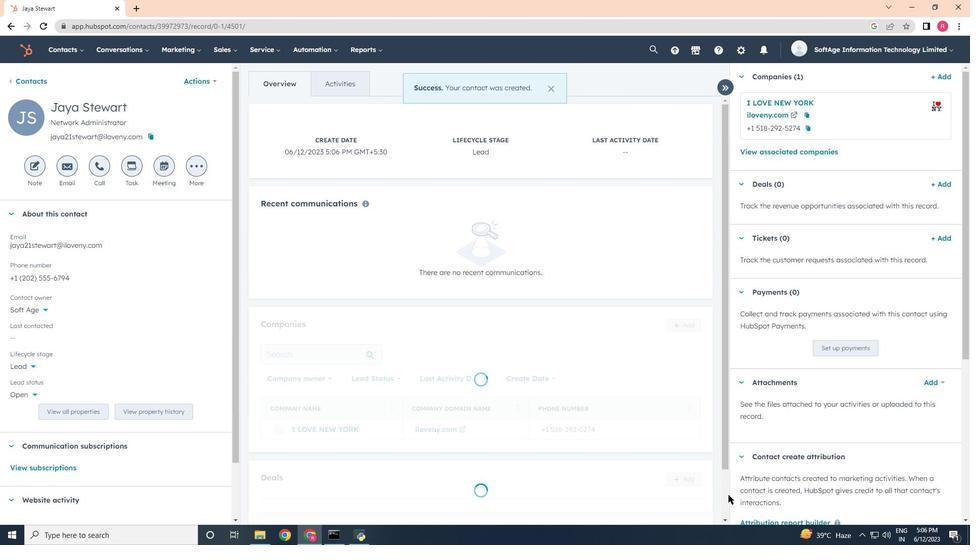 
